 Task: Add a signature Linda Green containing Have a great National Cybersecurity Awareness Month, Linda Green to email address softage.9@softage.net and add a label Packing slips
Action: Mouse moved to (925, 226)
Screenshot: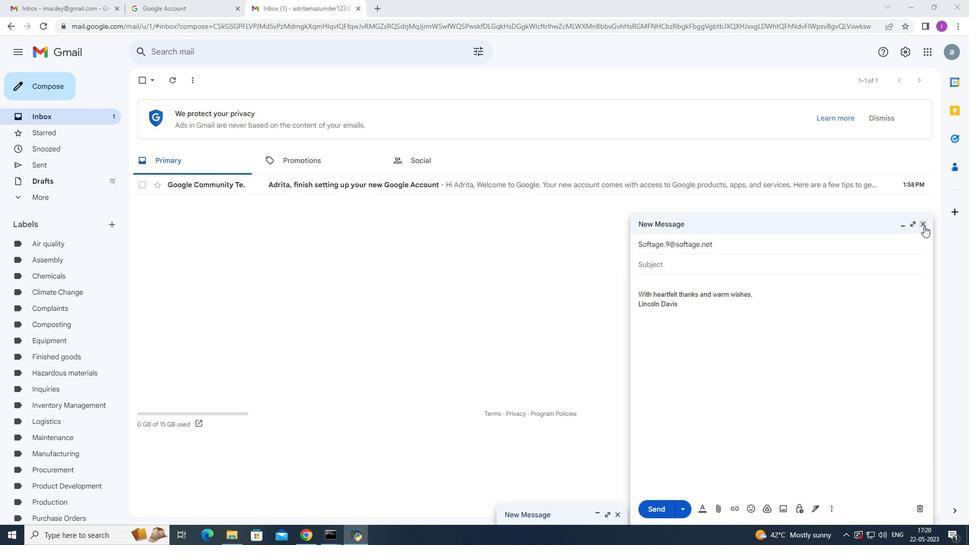 
Action: Mouse pressed left at (925, 226)
Screenshot: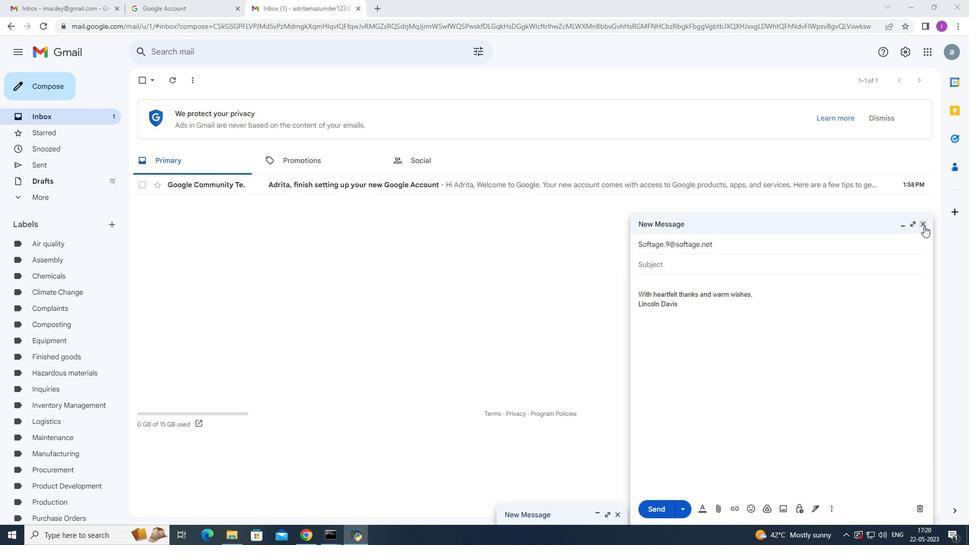 
Action: Mouse moved to (906, 47)
Screenshot: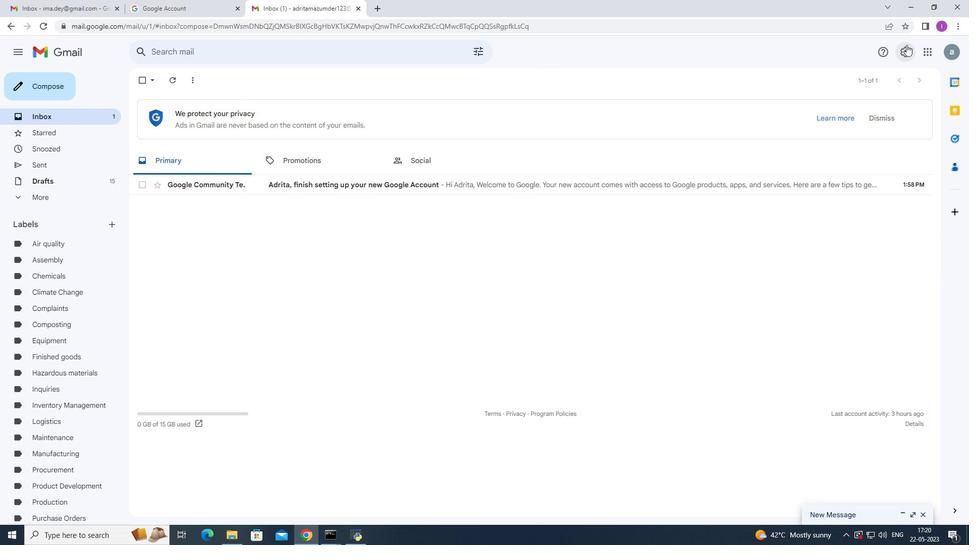 
Action: Mouse pressed left at (906, 47)
Screenshot: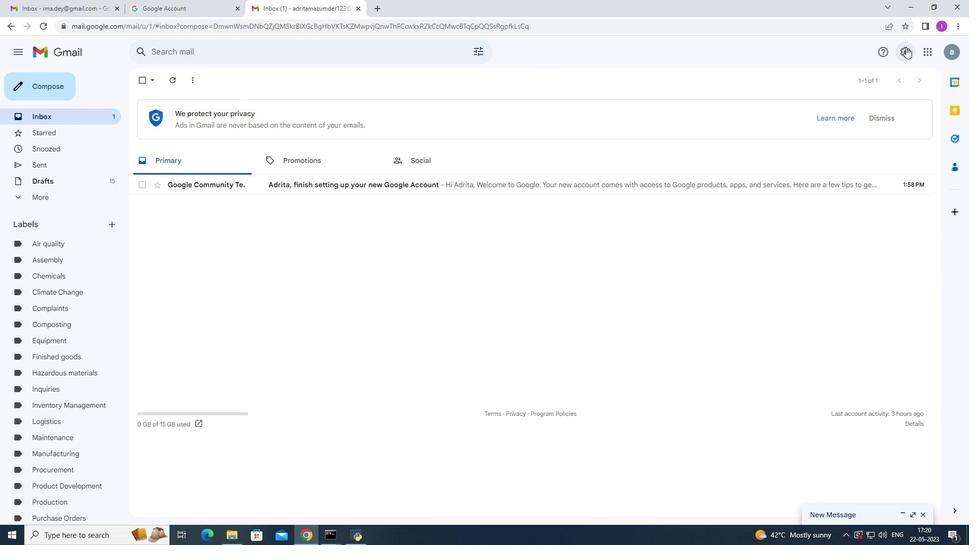 
Action: Mouse moved to (866, 99)
Screenshot: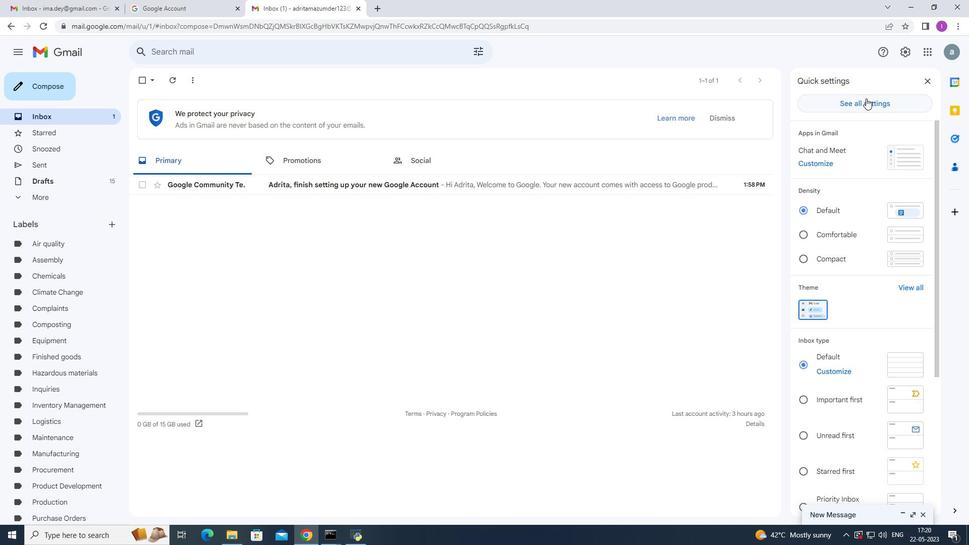 
Action: Mouse pressed left at (866, 99)
Screenshot: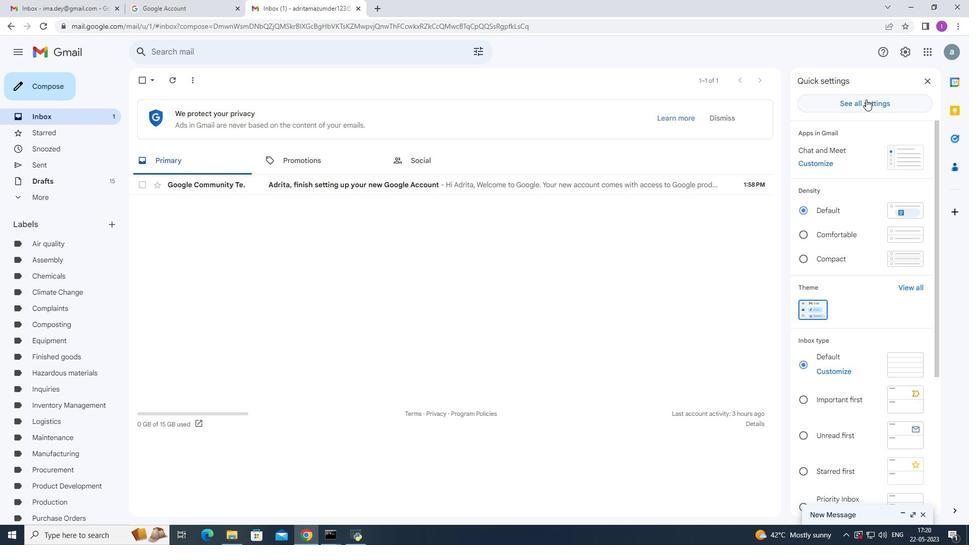 
Action: Mouse moved to (524, 262)
Screenshot: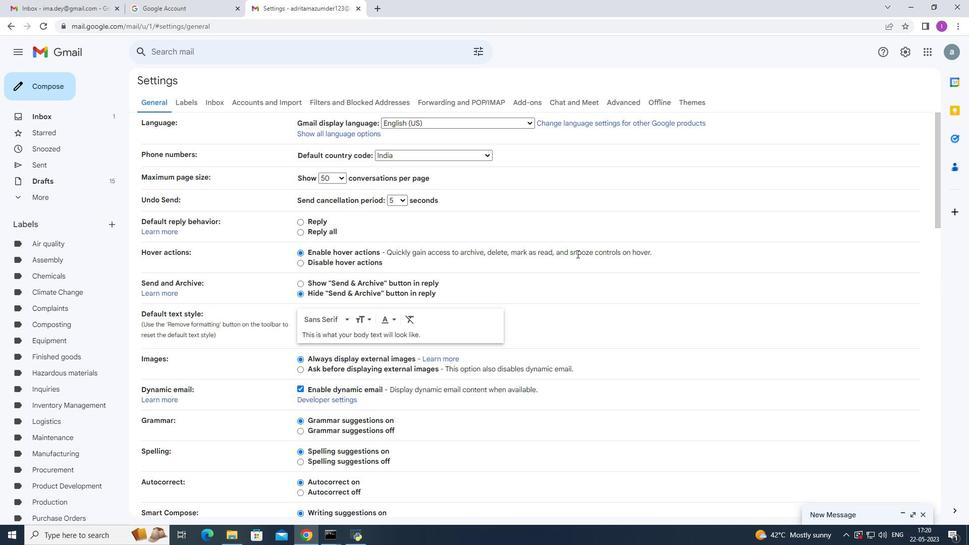 
Action: Mouse scrolled (524, 262) with delta (0, 0)
Screenshot: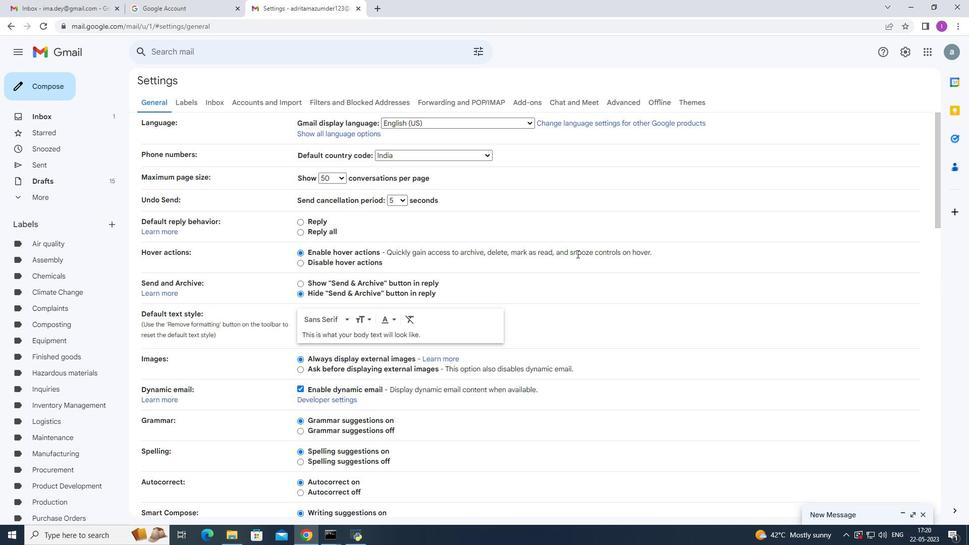 
Action: Mouse moved to (524, 263)
Screenshot: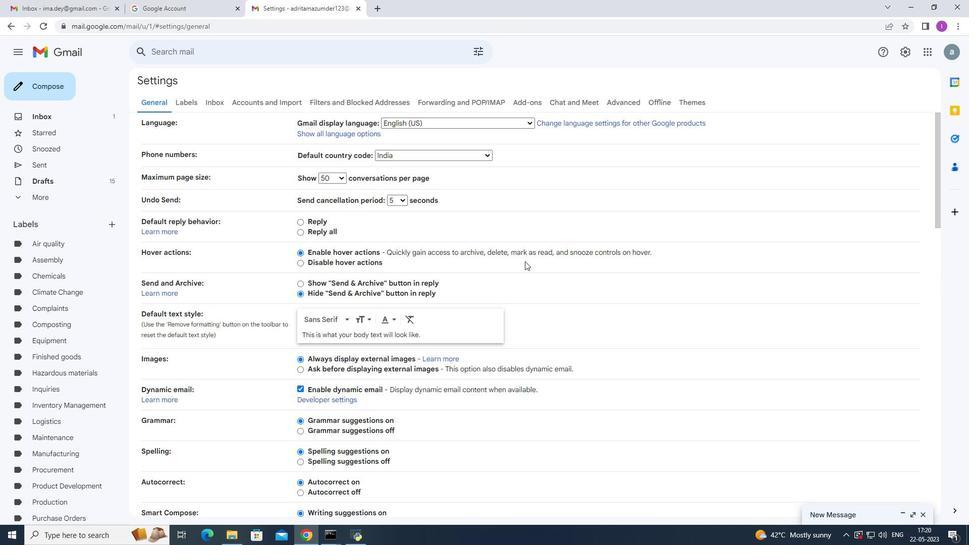 
Action: Mouse scrolled (524, 262) with delta (0, 0)
Screenshot: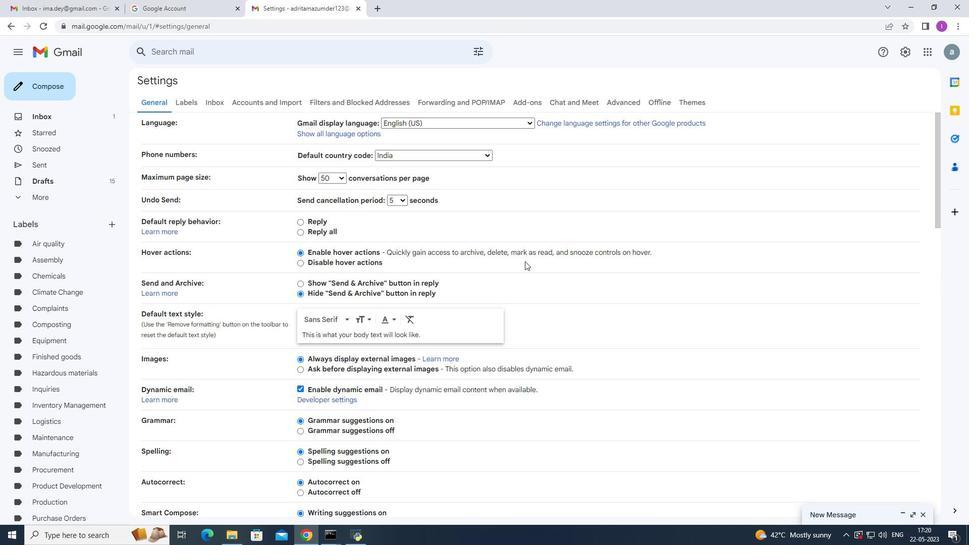 
Action: Mouse scrolled (524, 262) with delta (0, 0)
Screenshot: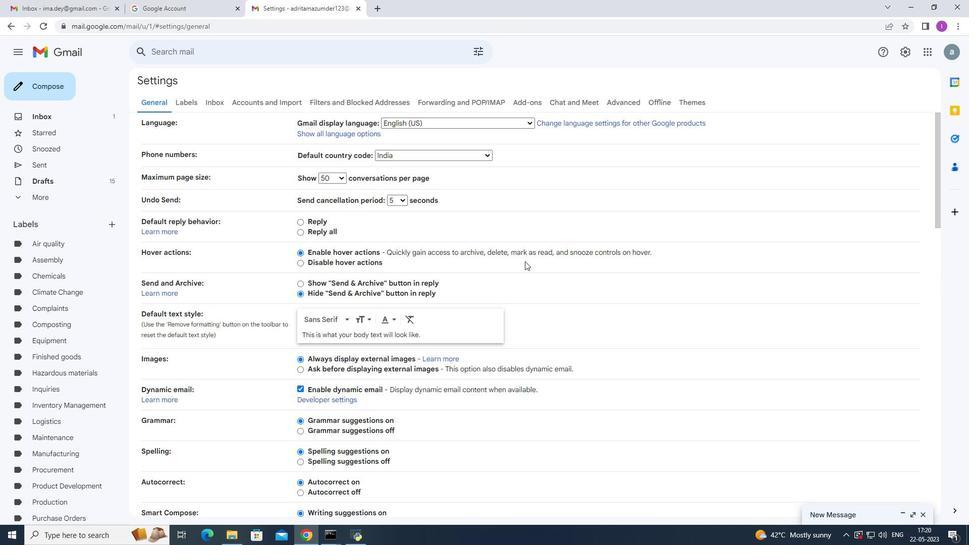 
Action: Mouse scrolled (524, 262) with delta (0, 0)
Screenshot: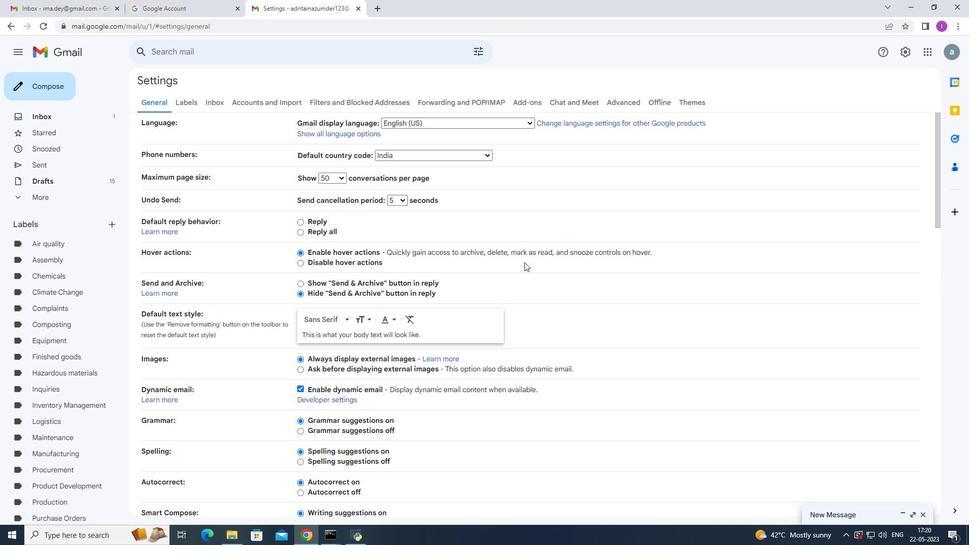 
Action: Mouse moved to (525, 261)
Screenshot: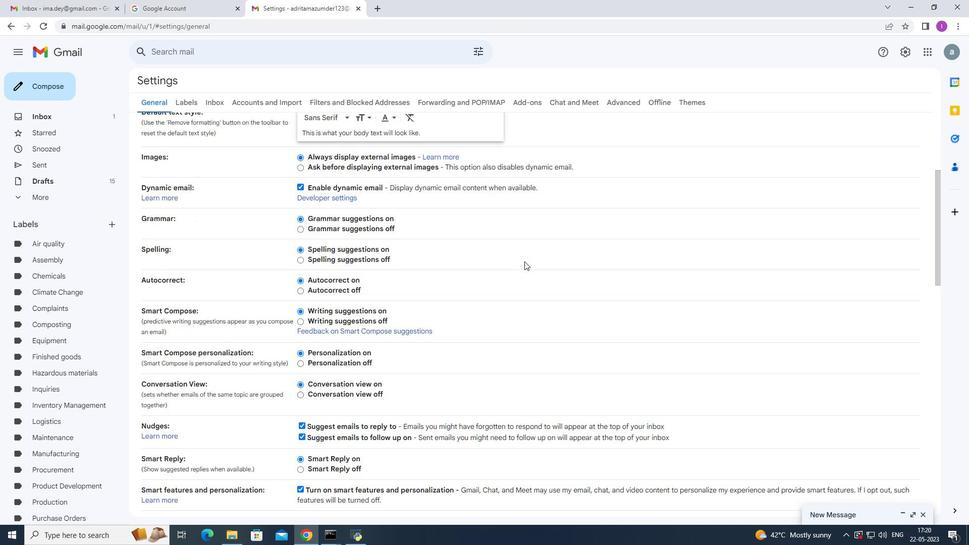 
Action: Mouse scrolled (525, 260) with delta (0, 0)
Screenshot: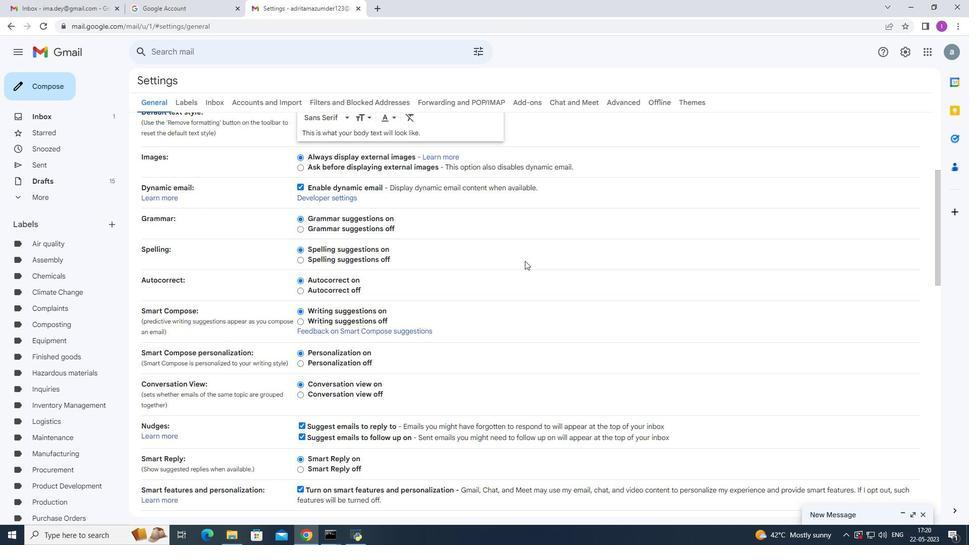 
Action: Mouse scrolled (525, 260) with delta (0, 0)
Screenshot: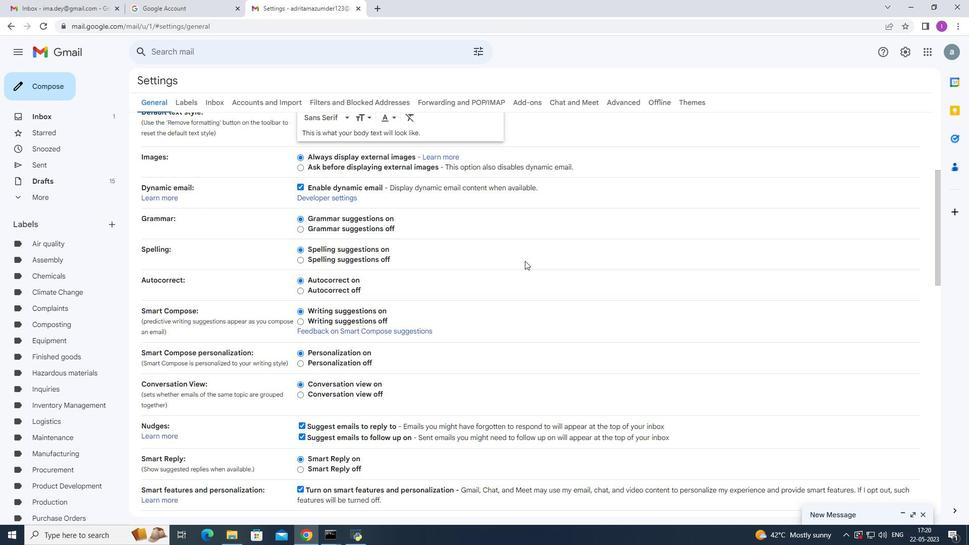 
Action: Mouse scrolled (525, 260) with delta (0, 0)
Screenshot: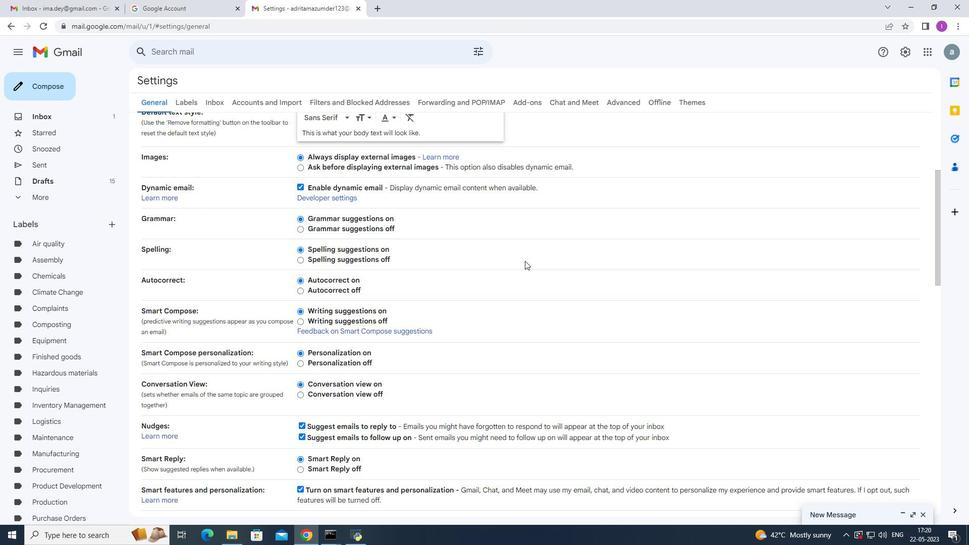 
Action: Mouse scrolled (525, 260) with delta (0, 0)
Screenshot: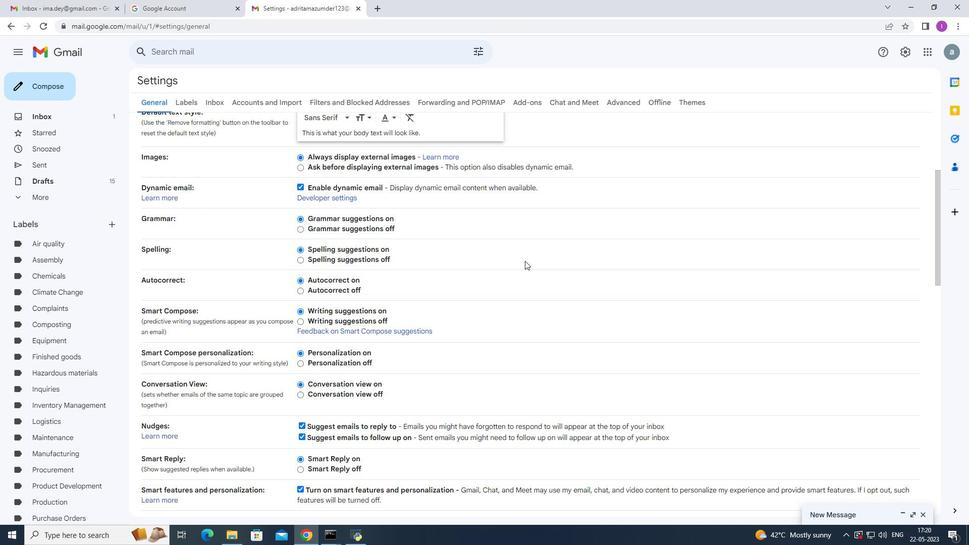 
Action: Mouse moved to (526, 261)
Screenshot: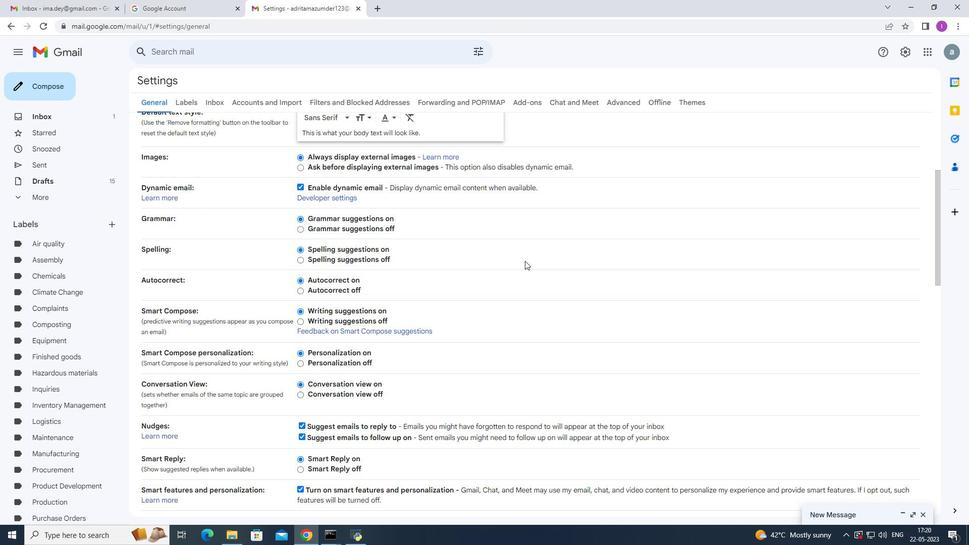 
Action: Mouse scrolled (526, 260) with delta (0, 0)
Screenshot: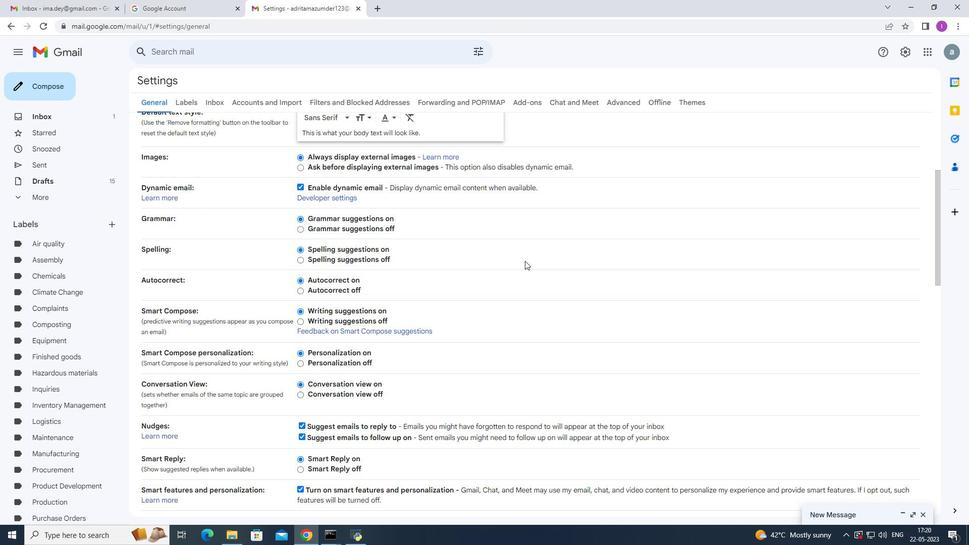 
Action: Mouse moved to (530, 256)
Screenshot: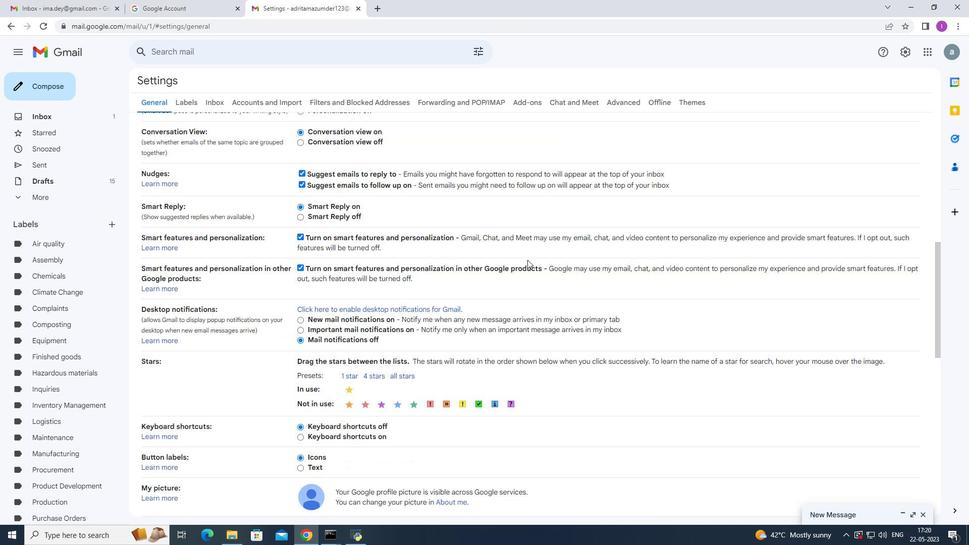 
Action: Mouse scrolled (530, 255) with delta (0, 0)
Screenshot: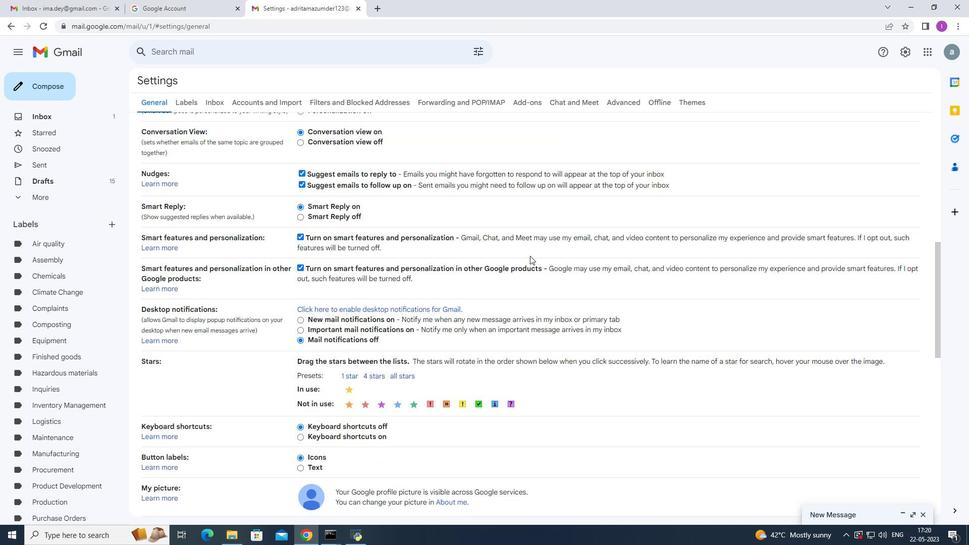 
Action: Mouse scrolled (530, 255) with delta (0, 0)
Screenshot: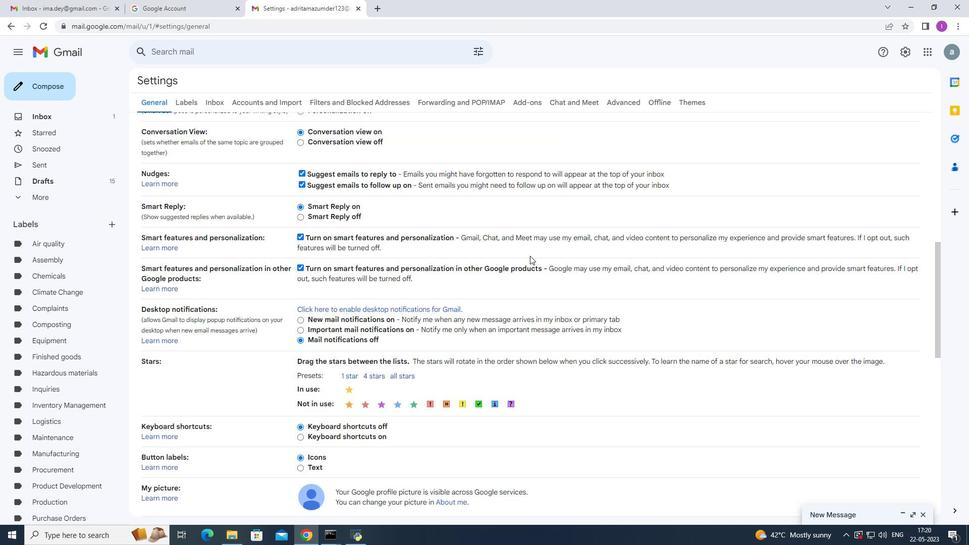 
Action: Mouse scrolled (530, 255) with delta (0, 0)
Screenshot: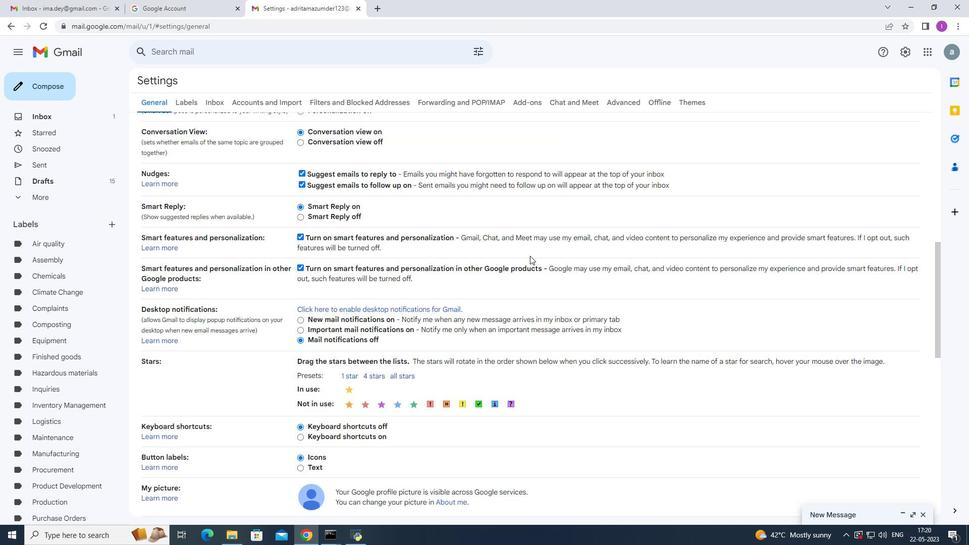 
Action: Mouse scrolled (530, 256) with delta (0, 0)
Screenshot: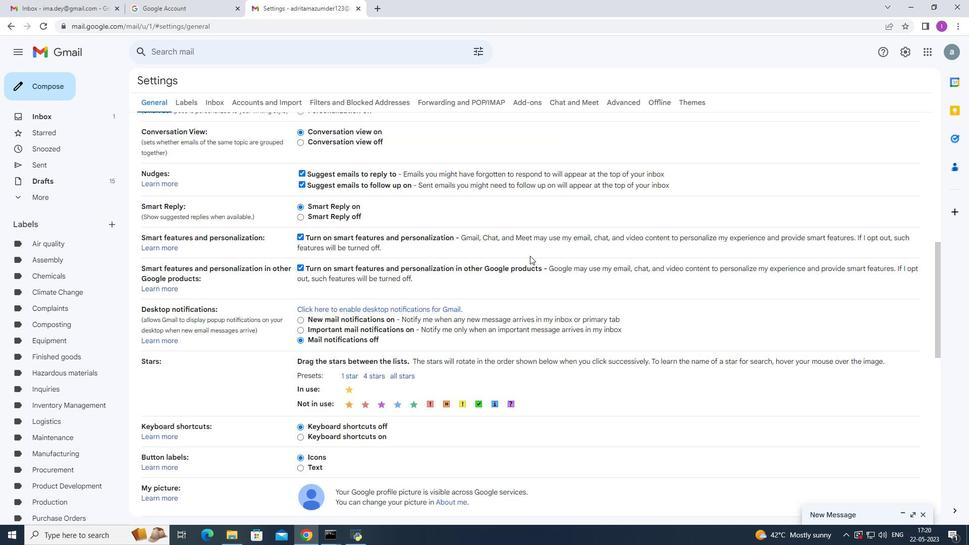 
Action: Mouse moved to (530, 256)
Screenshot: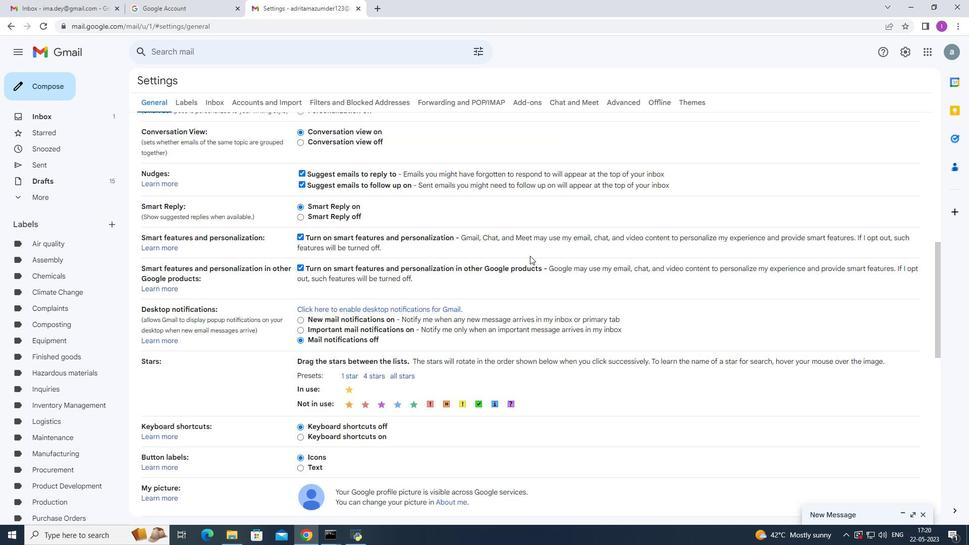 
Action: Mouse scrolled (530, 255) with delta (0, 0)
Screenshot: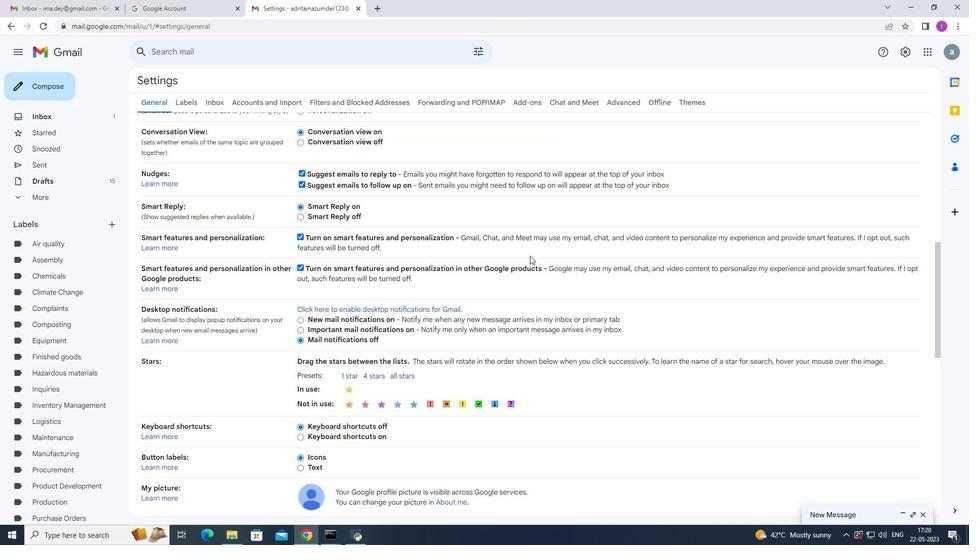 
Action: Mouse moved to (518, 265)
Screenshot: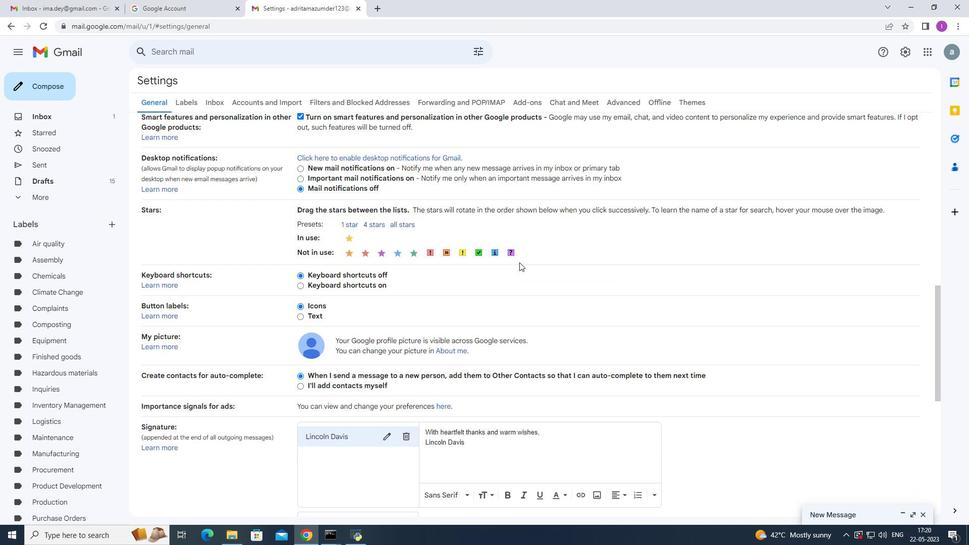 
Action: Mouse scrolled (518, 264) with delta (0, 0)
Screenshot: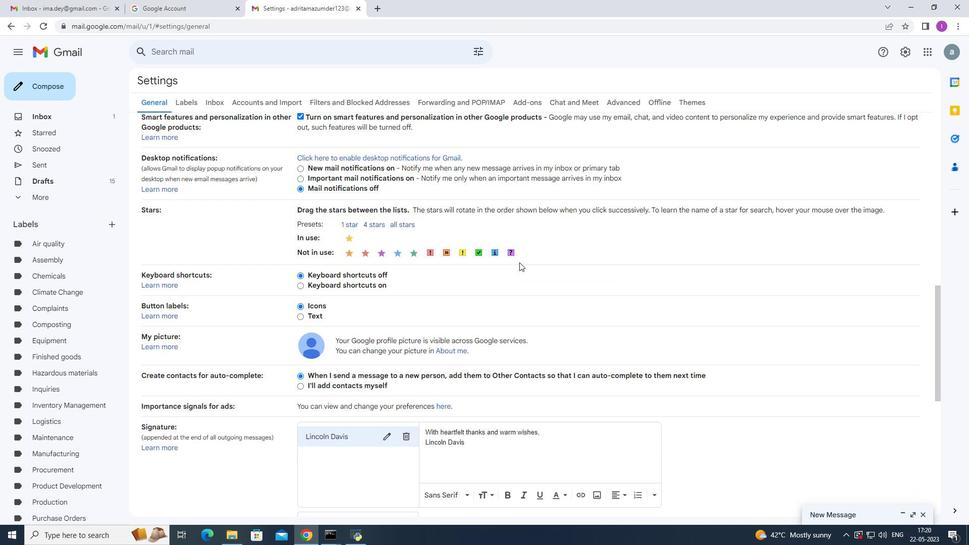 
Action: Mouse moved to (518, 266)
Screenshot: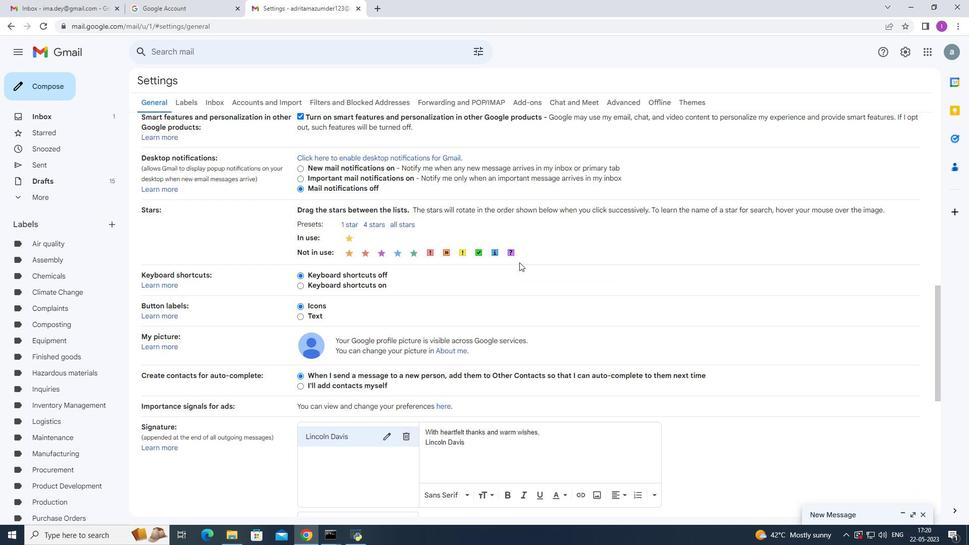 
Action: Mouse scrolled (518, 266) with delta (0, 0)
Screenshot: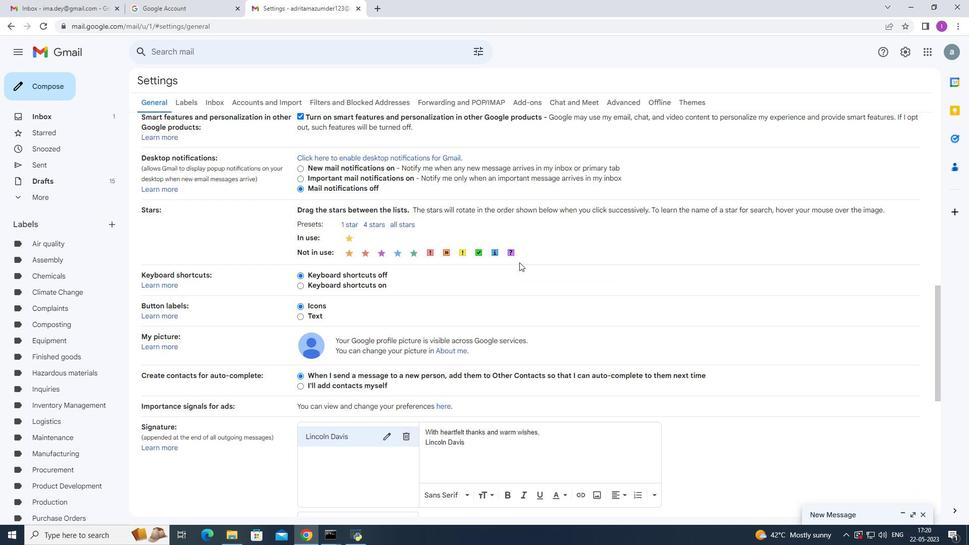
Action: Mouse scrolled (518, 266) with delta (0, 0)
Screenshot: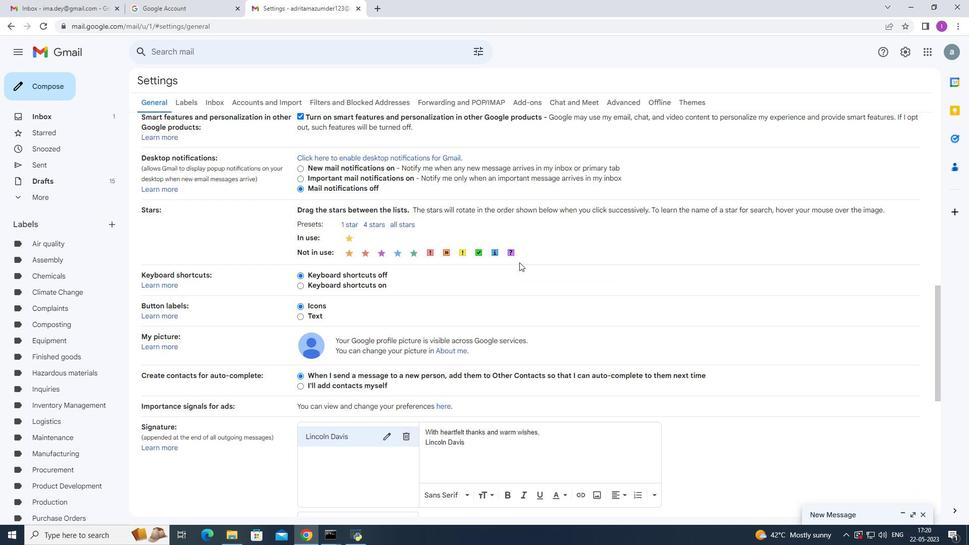 
Action: Mouse scrolled (518, 266) with delta (0, 0)
Screenshot: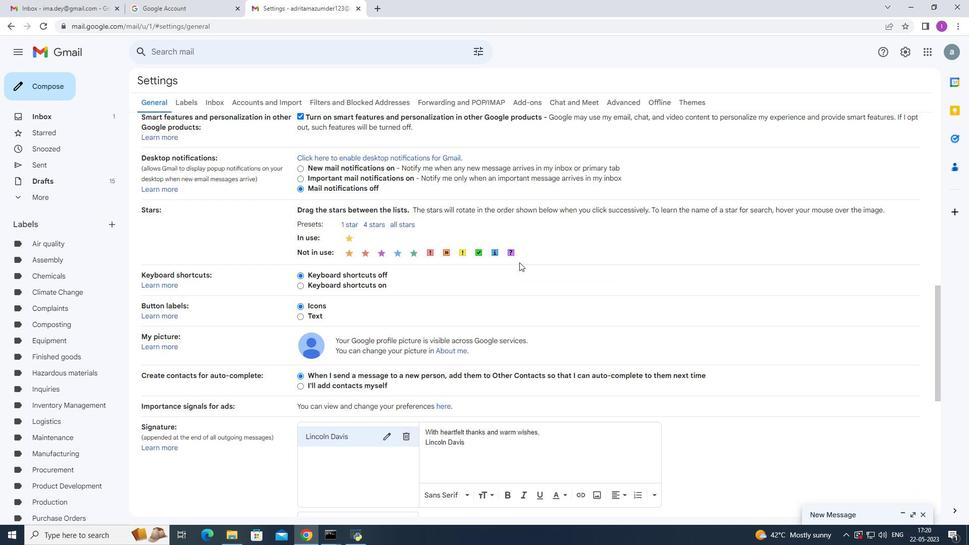 
Action: Mouse moved to (517, 269)
Screenshot: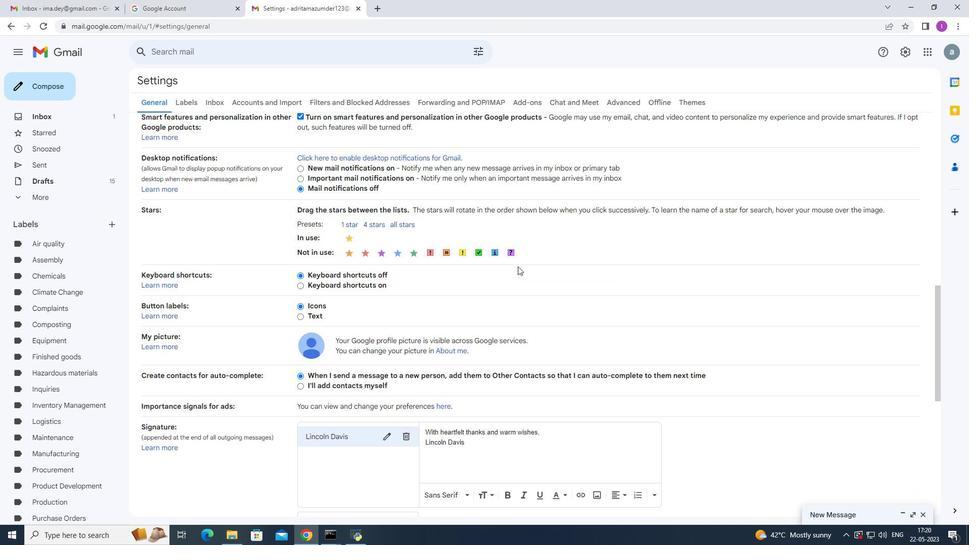 
Action: Mouse scrolled (518, 267) with delta (0, 0)
Screenshot: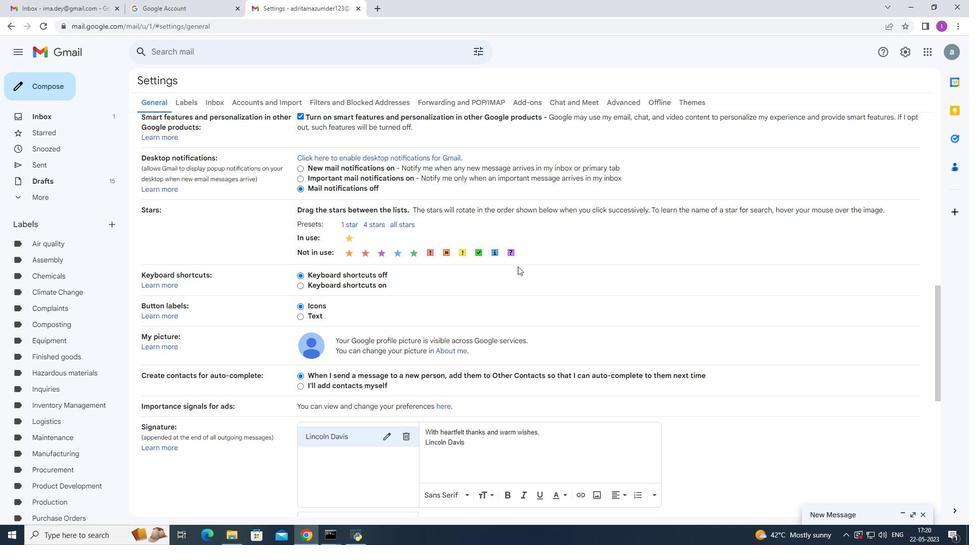 
Action: Mouse moved to (413, 183)
Screenshot: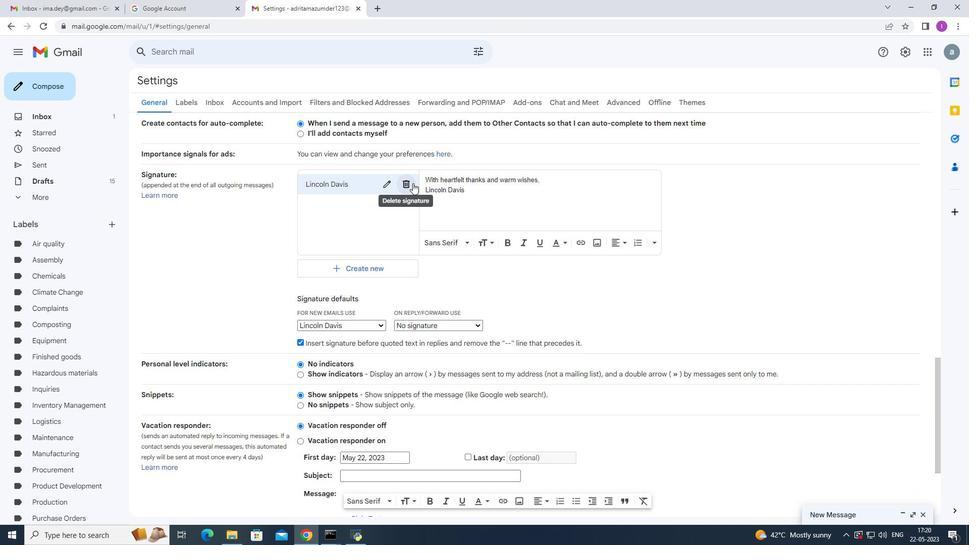 
Action: Mouse pressed left at (413, 183)
Screenshot: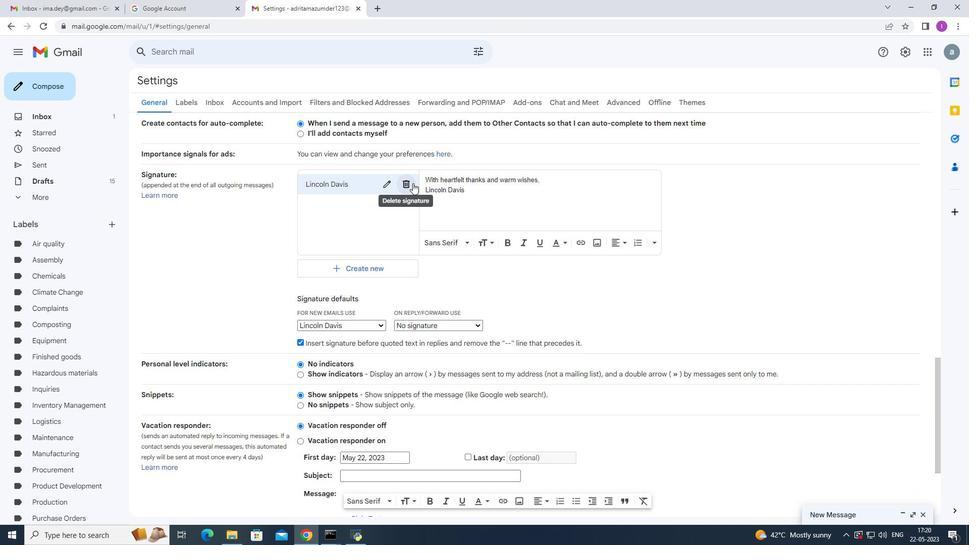 
Action: Mouse moved to (576, 302)
Screenshot: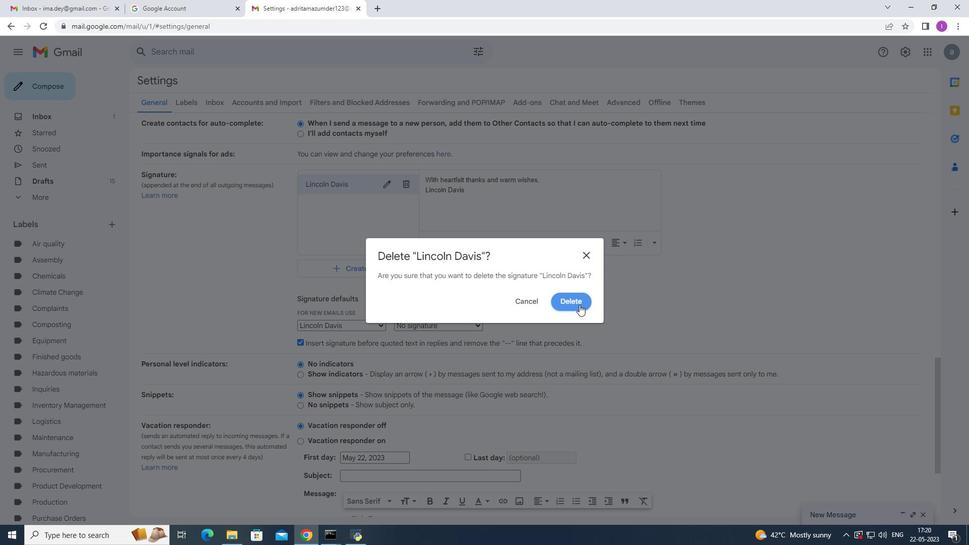 
Action: Mouse pressed left at (576, 302)
Screenshot: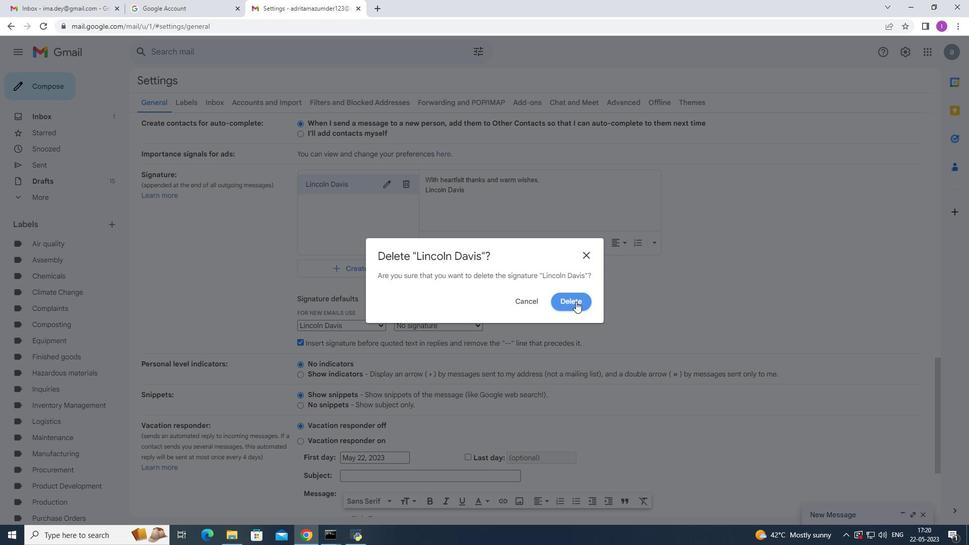 
Action: Mouse moved to (468, 365)
Screenshot: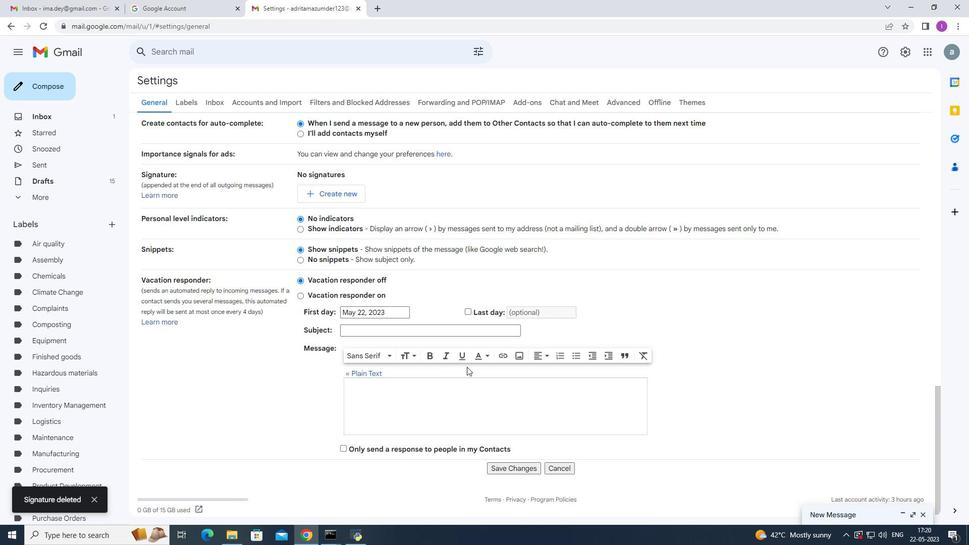
Action: Mouse scrolled (468, 365) with delta (0, 0)
Screenshot: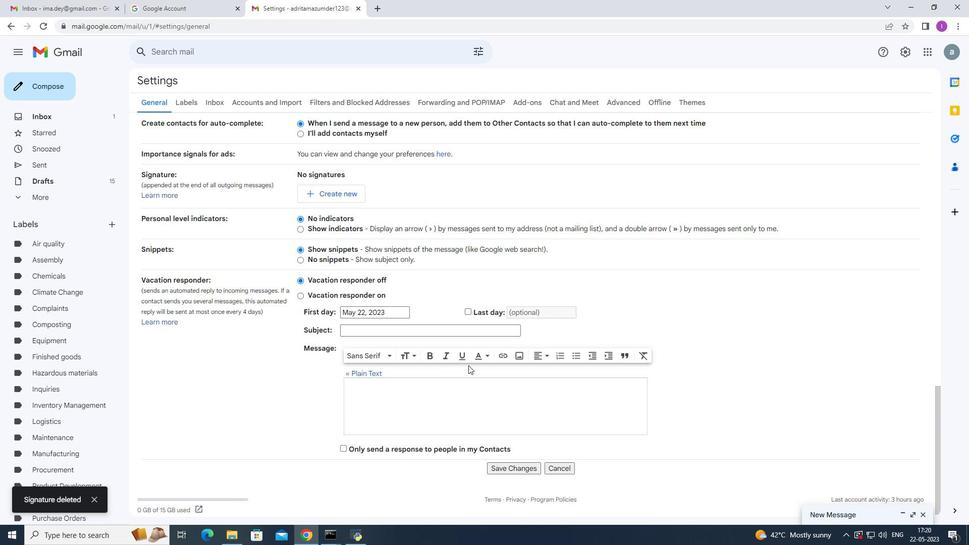
Action: Mouse scrolled (468, 365) with delta (0, 0)
Screenshot: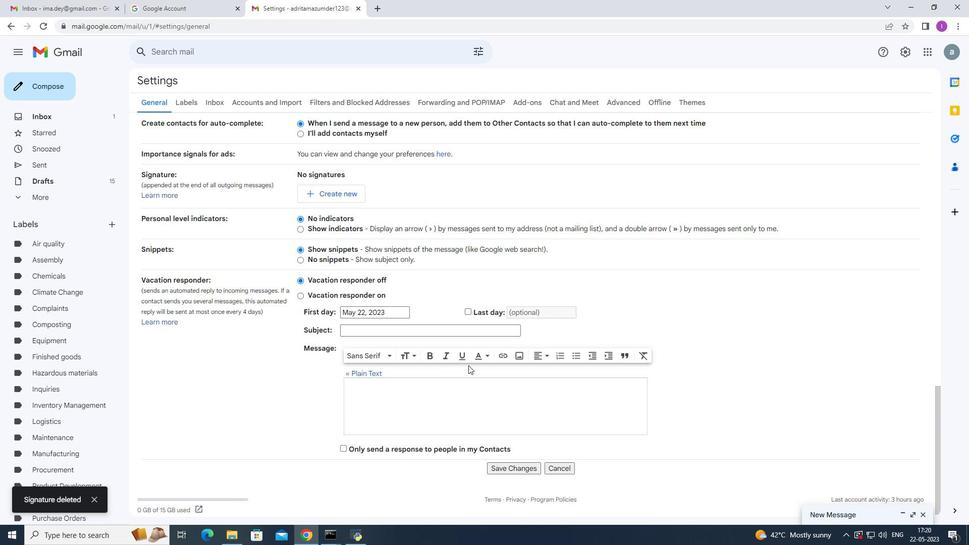
Action: Mouse scrolled (468, 365) with delta (0, 0)
Screenshot: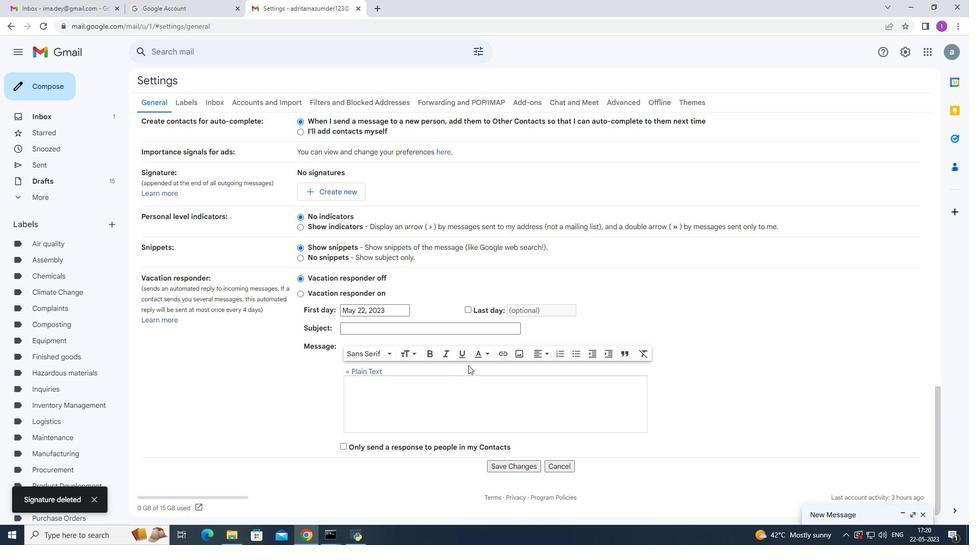 
Action: Mouse scrolled (468, 365) with delta (0, 0)
Screenshot: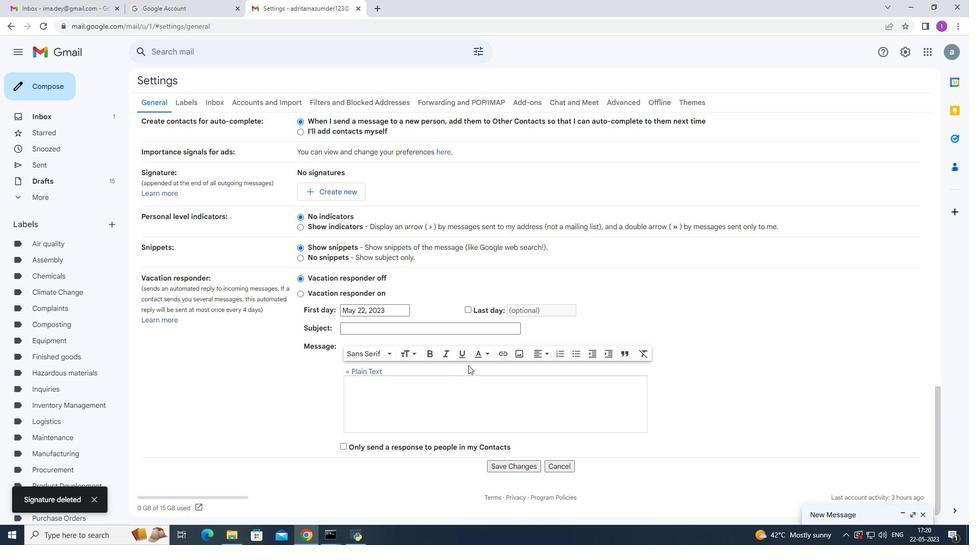 
Action: Mouse moved to (468, 362)
Screenshot: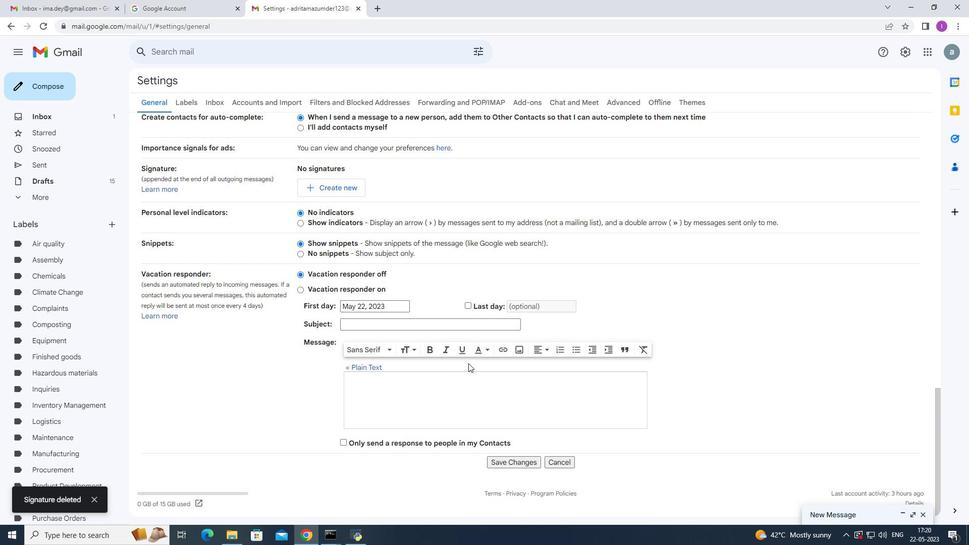 
Action: Mouse scrolled (468, 362) with delta (0, 0)
Screenshot: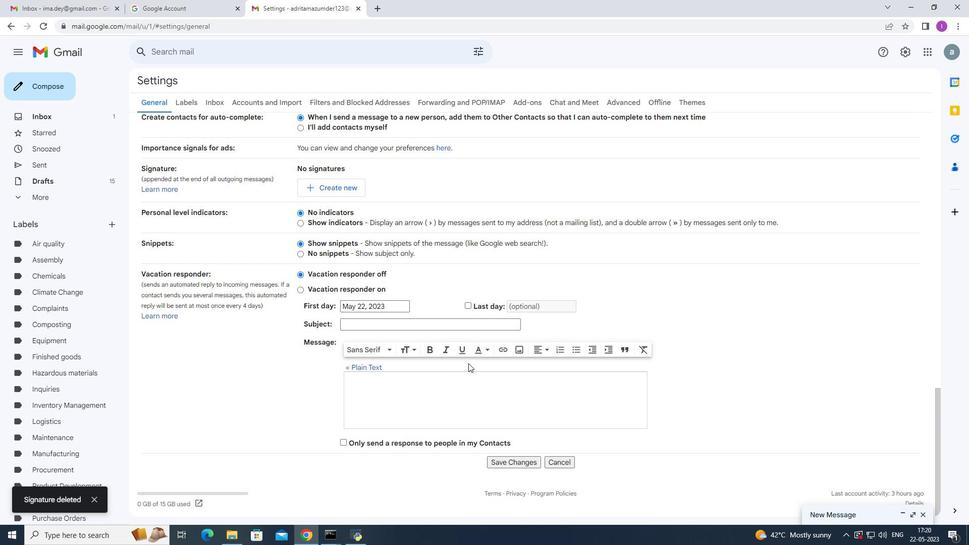 
Action: Mouse moved to (468, 362)
Screenshot: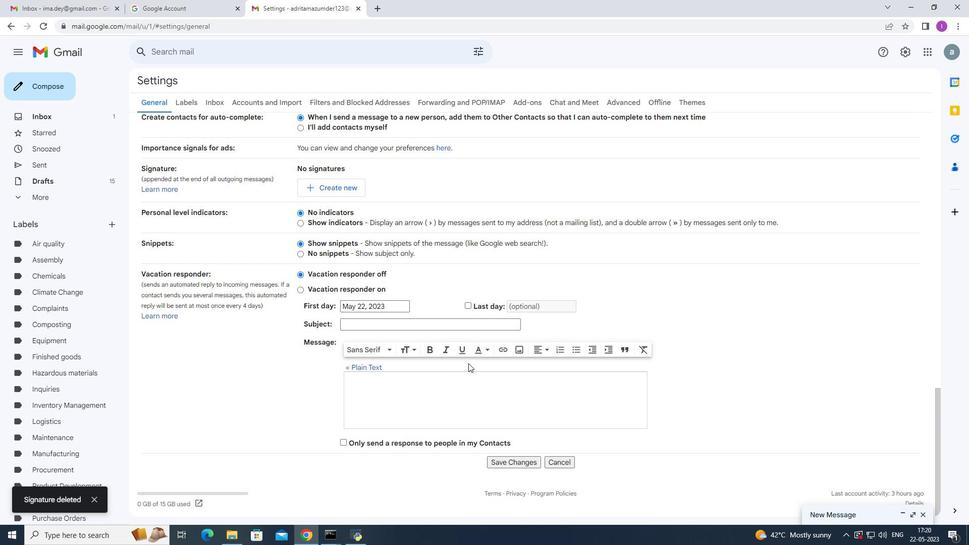 
Action: Mouse scrolled (468, 362) with delta (0, 0)
Screenshot: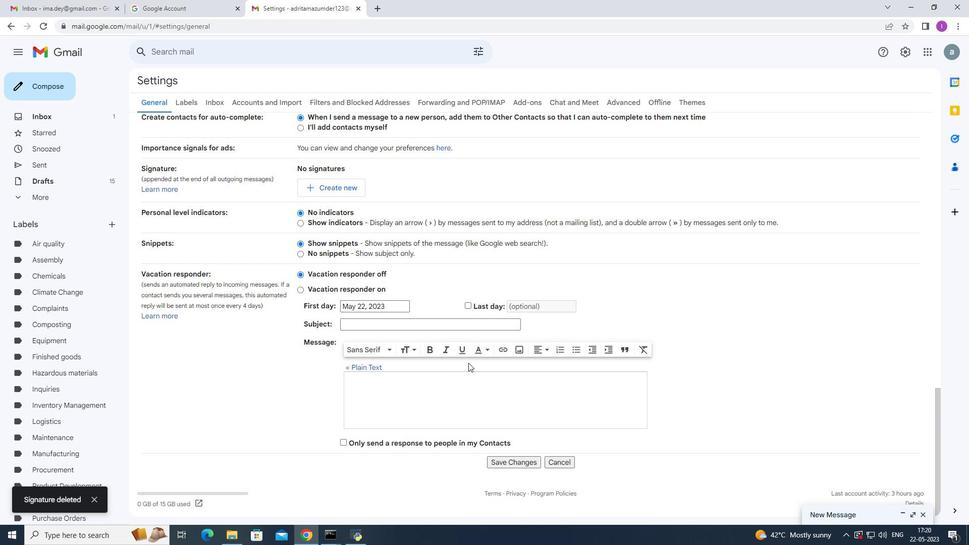 
Action: Mouse moved to (468, 361)
Screenshot: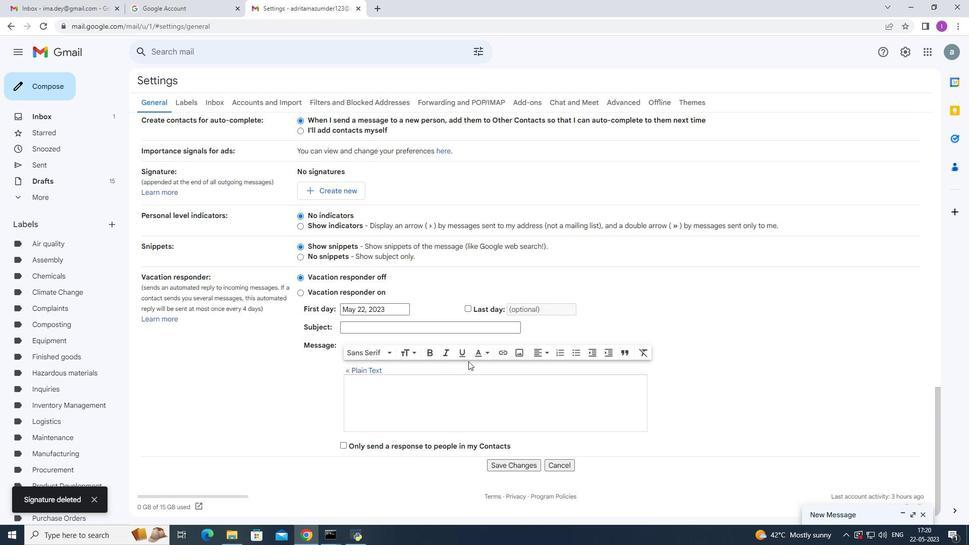 
Action: Mouse scrolled (468, 361) with delta (0, 0)
Screenshot: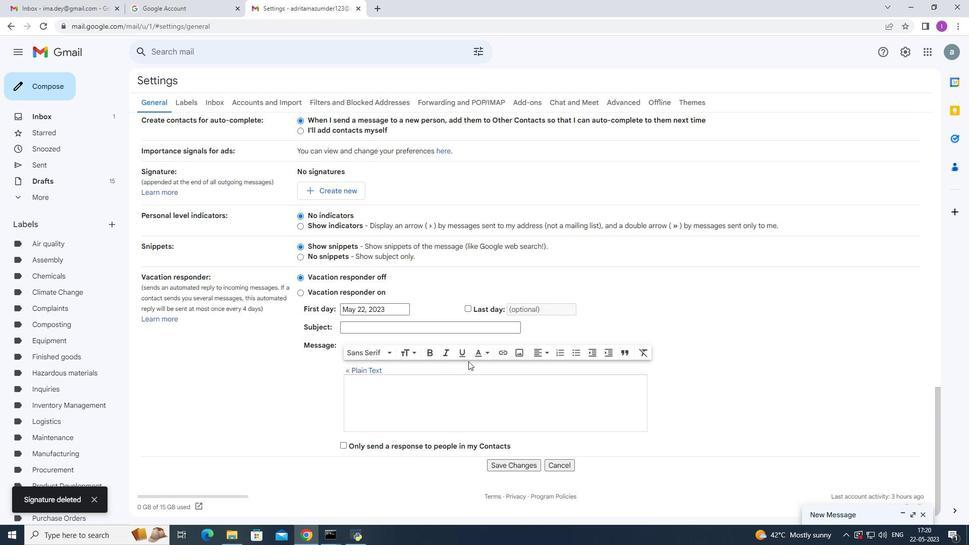 
Action: Mouse moved to (339, 336)
Screenshot: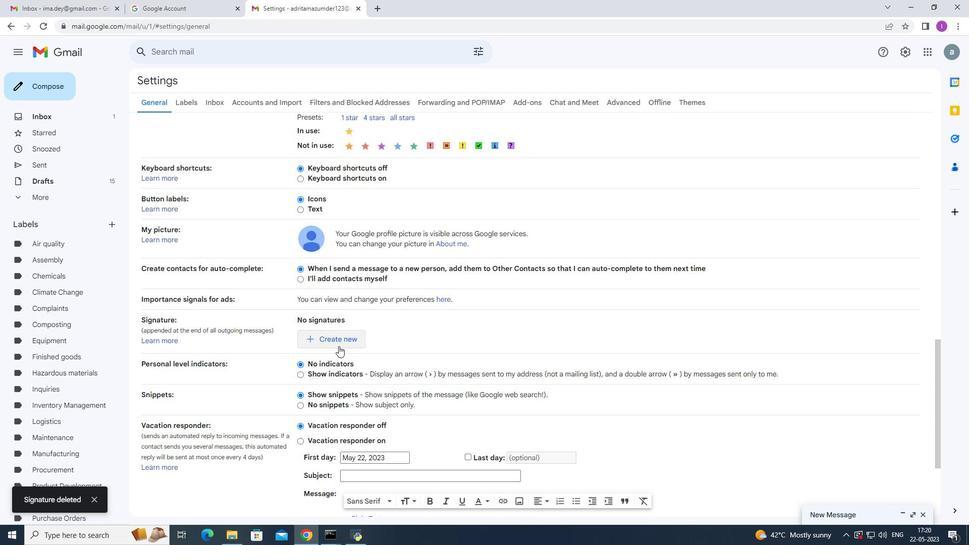 
Action: Mouse pressed left at (339, 336)
Screenshot: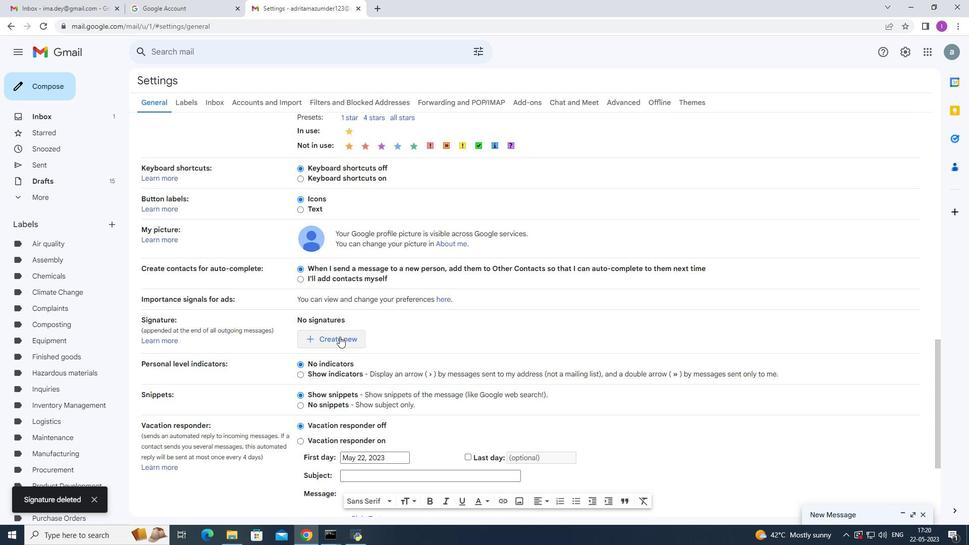 
Action: Mouse moved to (443, 282)
Screenshot: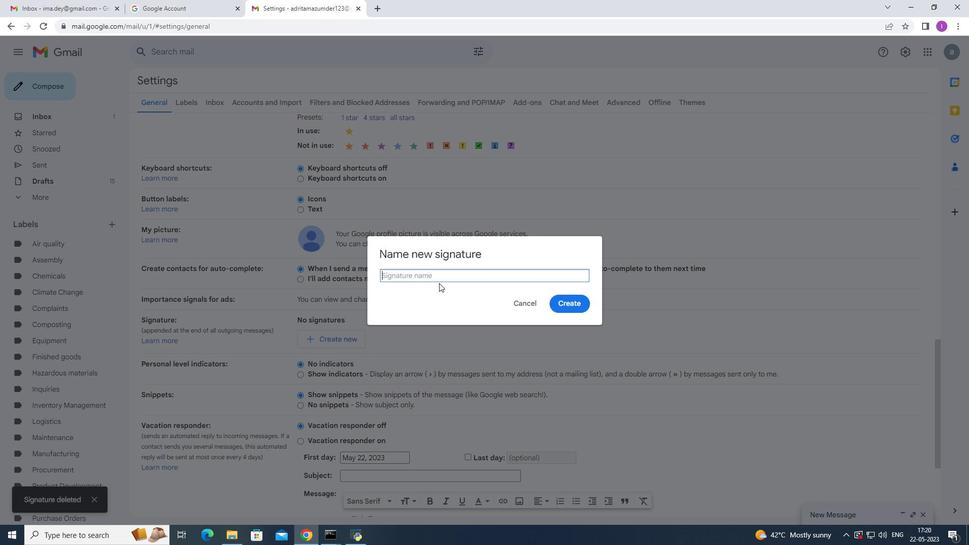 
Action: Key pressed <Key.shift><Key.shift>Linda<Key.space><Key.shift><Key.shift><Key.shift>Green
Screenshot: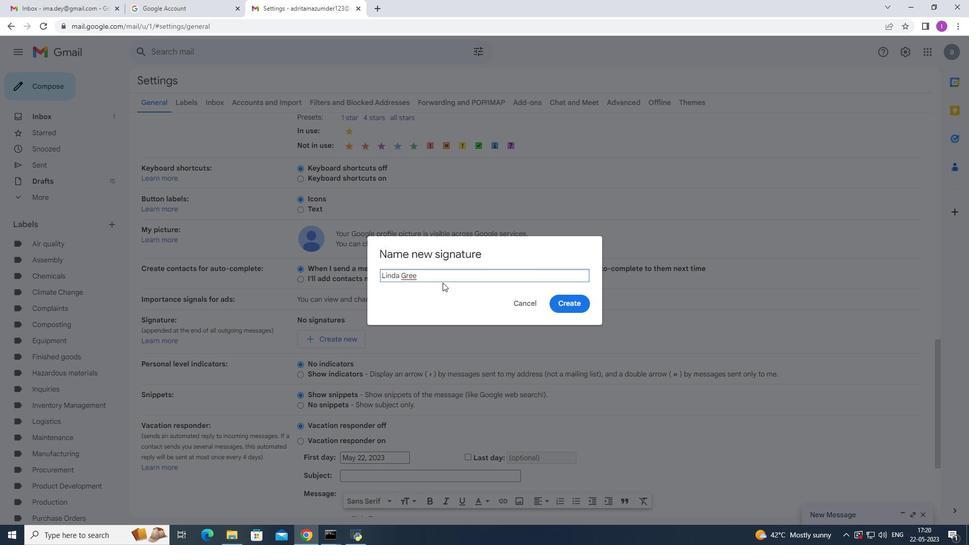 
Action: Mouse moved to (580, 308)
Screenshot: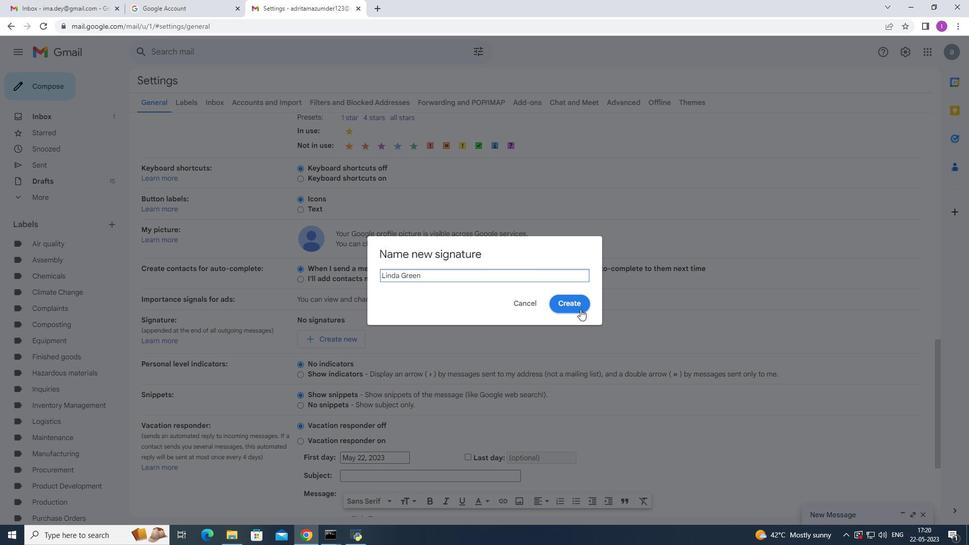 
Action: Mouse pressed left at (580, 309)
Screenshot: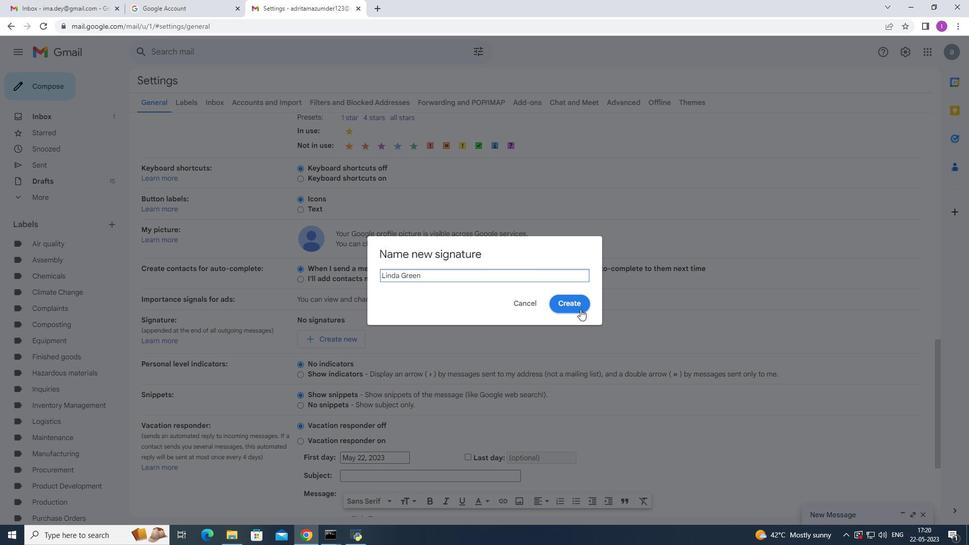 
Action: Mouse moved to (379, 470)
Screenshot: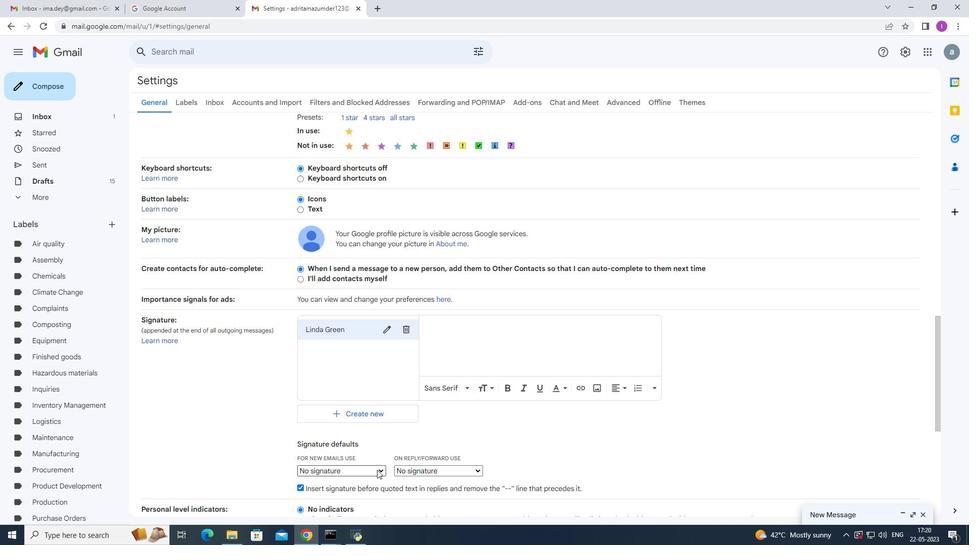 
Action: Mouse pressed left at (379, 470)
Screenshot: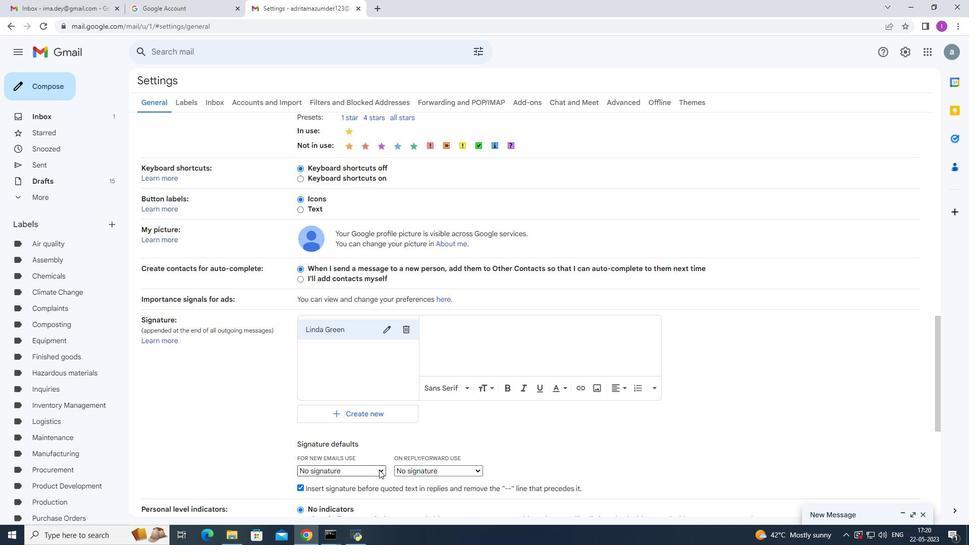 
Action: Mouse moved to (358, 491)
Screenshot: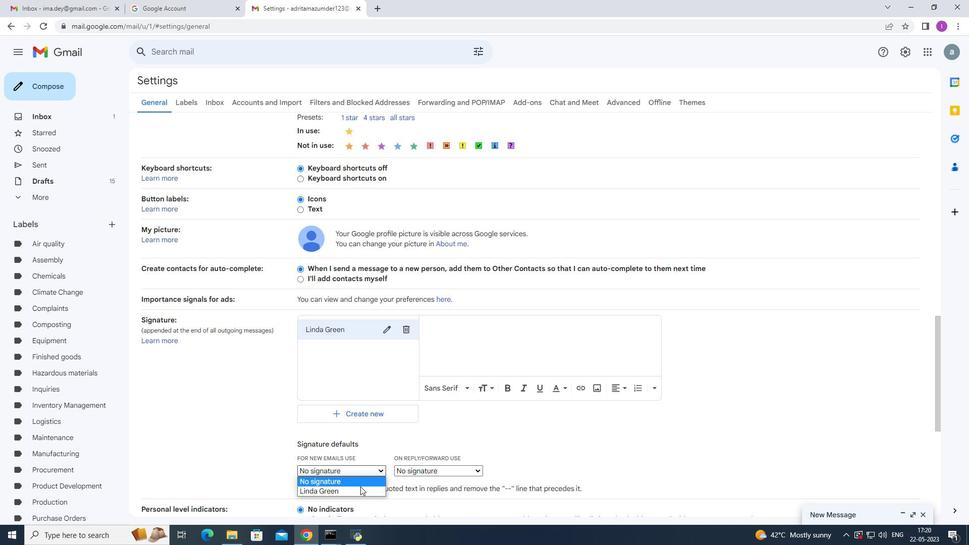 
Action: Mouse pressed left at (358, 491)
Screenshot: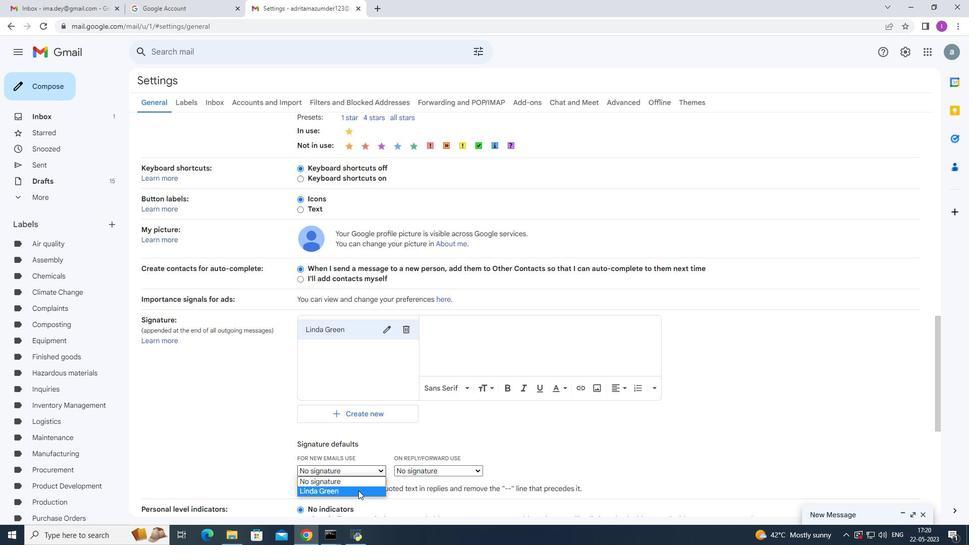 
Action: Mouse moved to (450, 331)
Screenshot: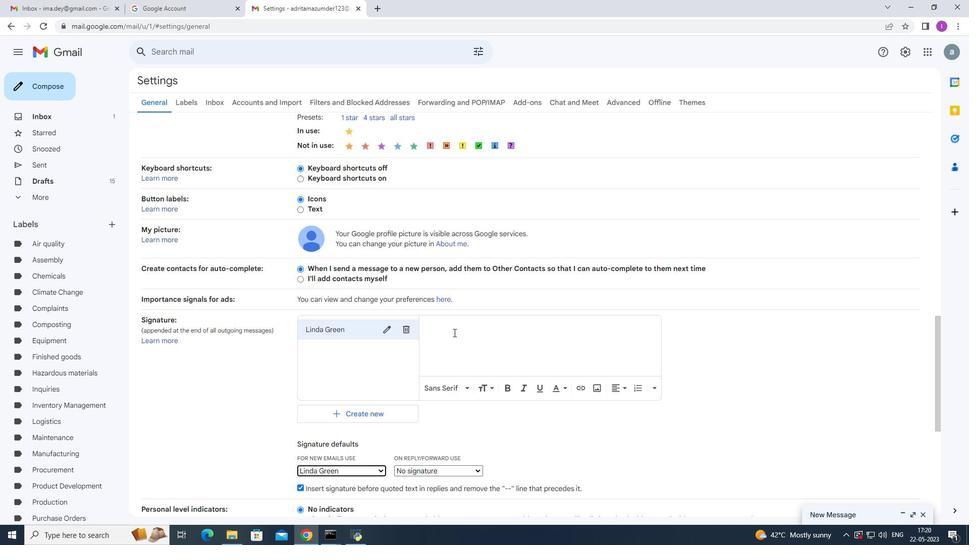 
Action: Mouse pressed left at (450, 331)
Screenshot: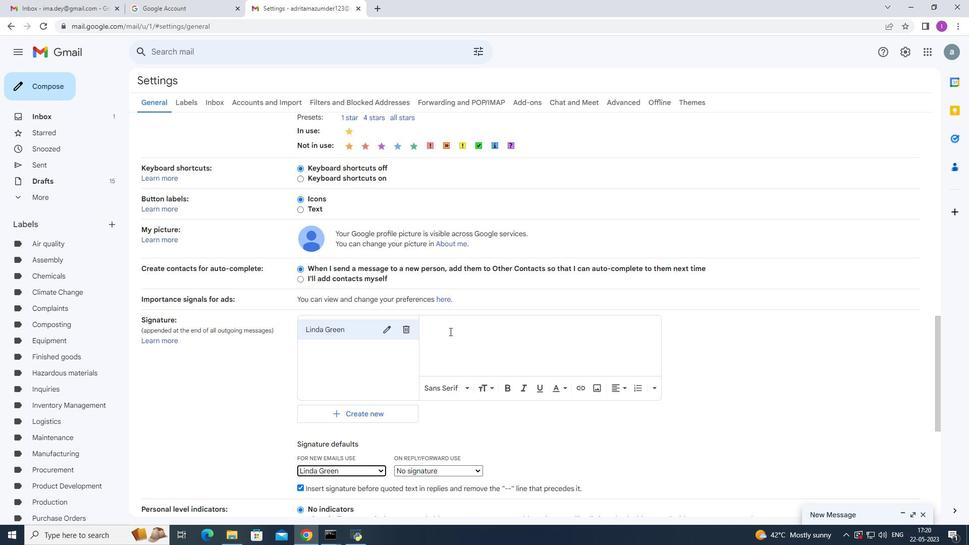 
Action: Mouse moved to (462, 326)
Screenshot: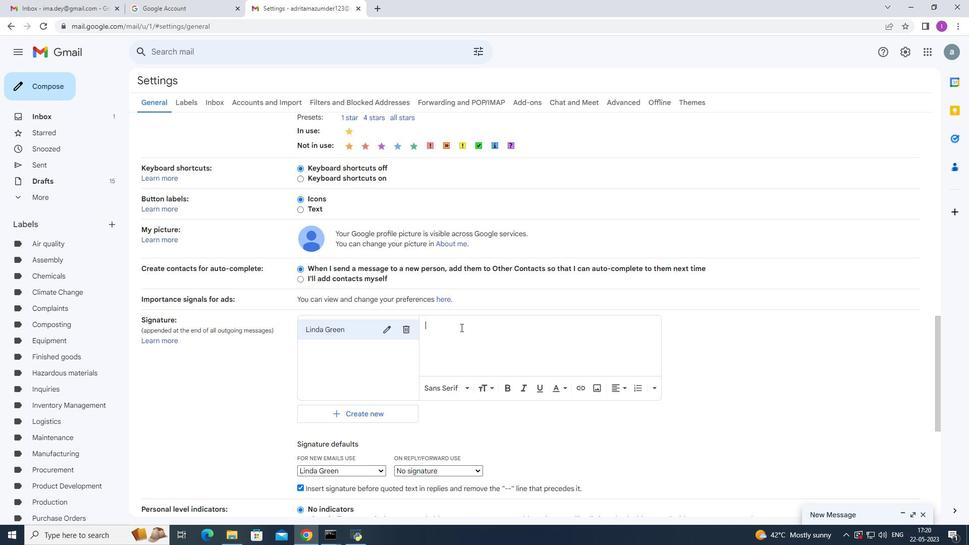 
Action: Key pressed <Key.shift>Have<Key.space>a<Key.space>great<Key.space><Key.shift>National<Key.space><Key.shift>Cyber<Key.space>security
Screenshot: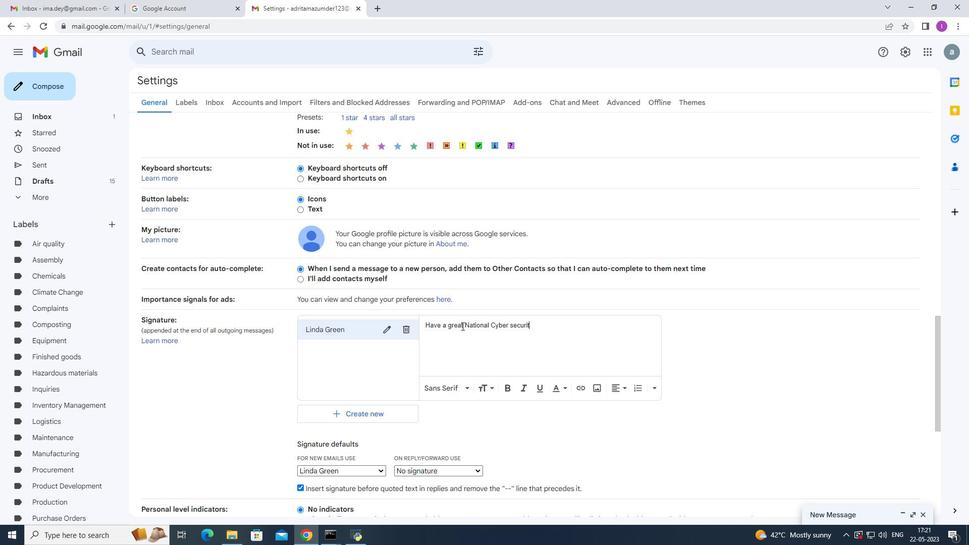 
Action: Mouse moved to (546, 329)
Screenshot: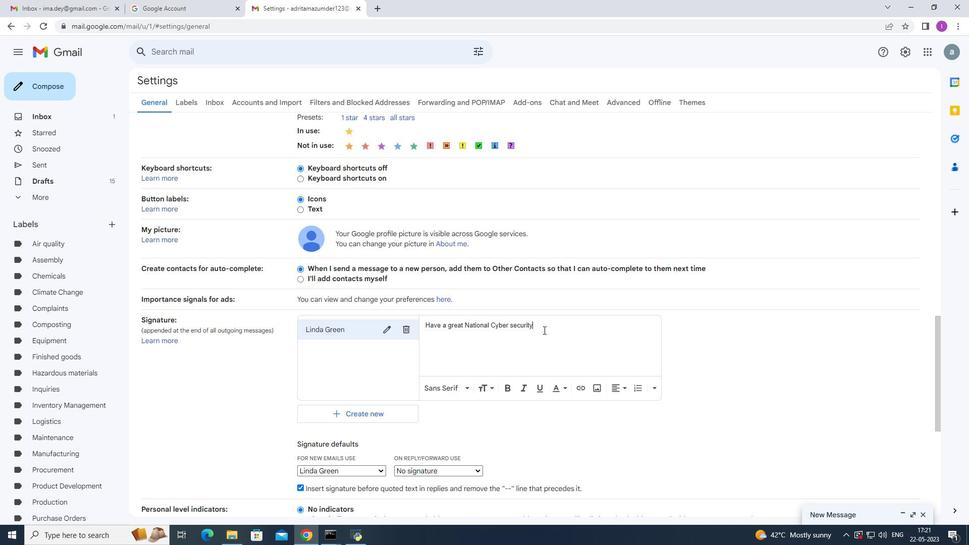 
Action: Key pressed <Key.space><Key.shift>Awareness<Key.space><Key.shift>Month
Screenshot: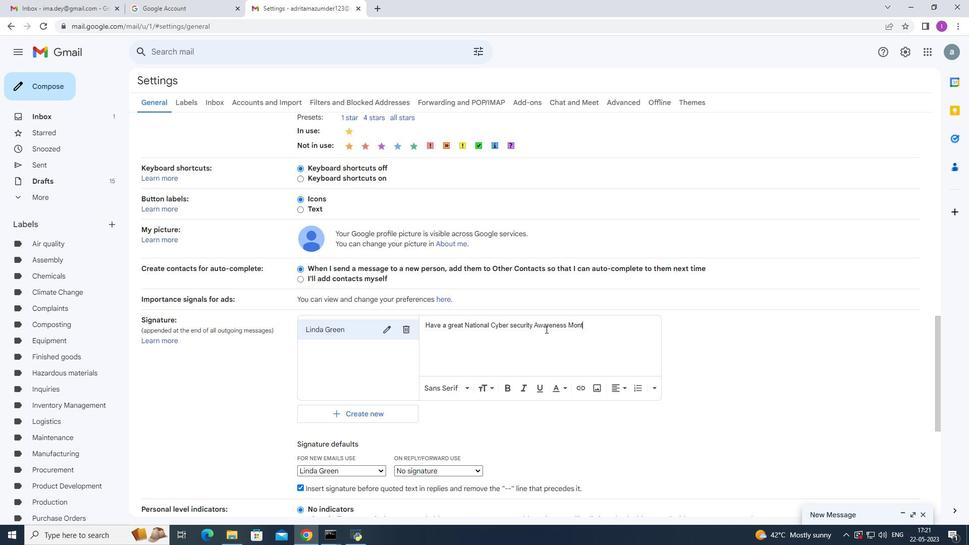 
Action: Mouse moved to (628, 375)
Screenshot: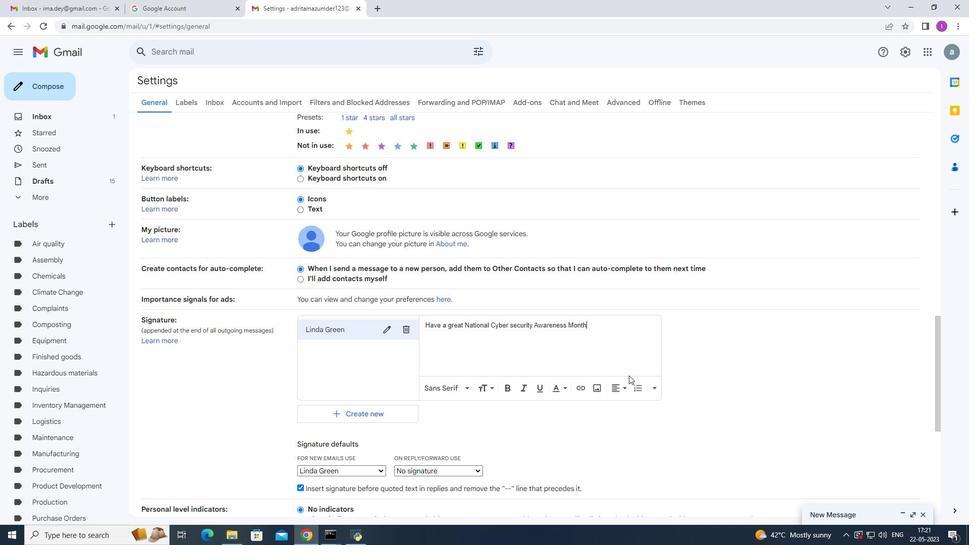 
Action: Key pressed ,<Key.enter><Key.shift>Linda<Key.space><Key.shift>Green
Screenshot: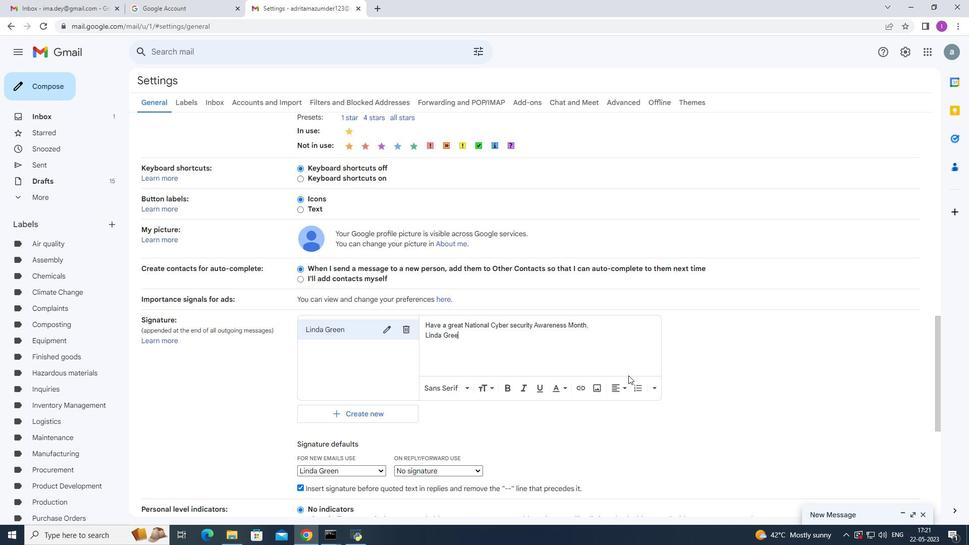 
Action: Mouse moved to (636, 462)
Screenshot: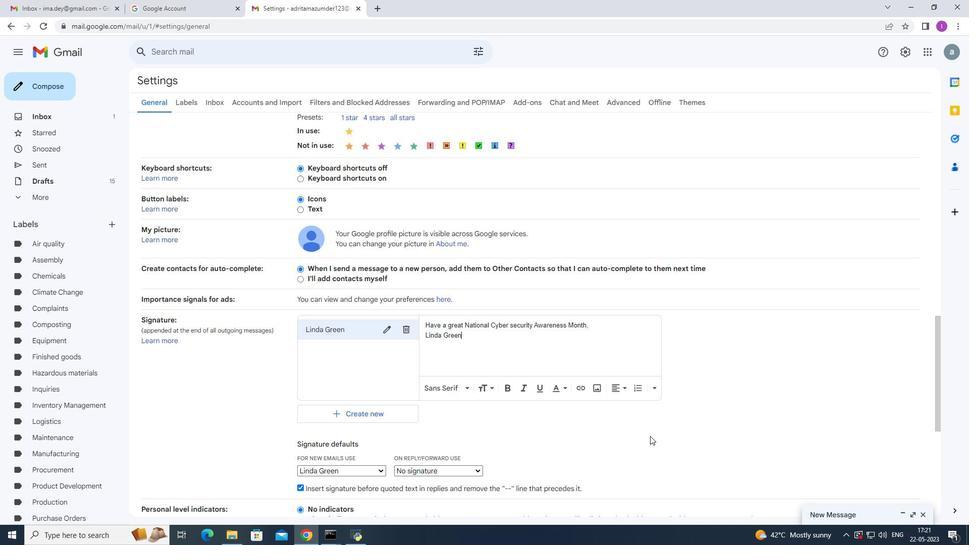 
Action: Mouse scrolled (643, 453) with delta (0, 0)
Screenshot: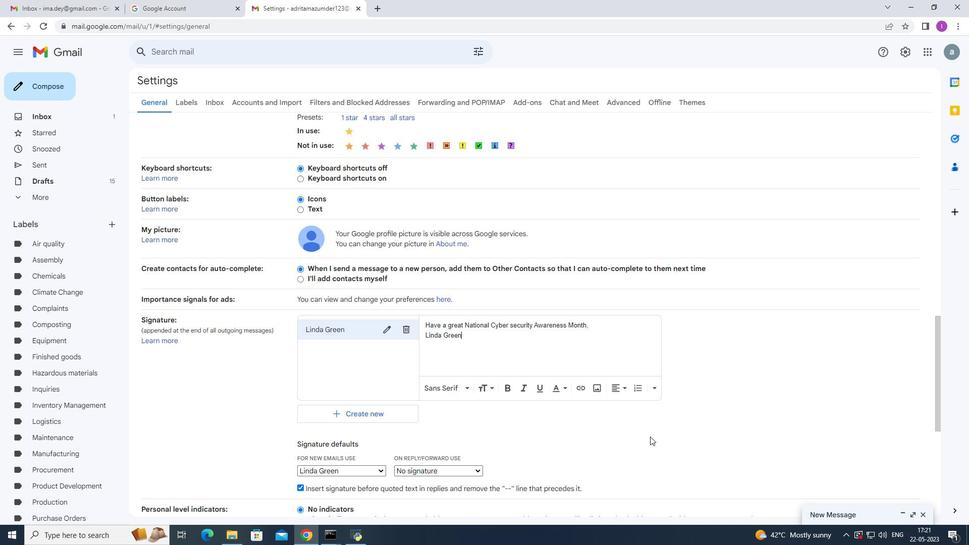 
Action: Mouse moved to (634, 464)
Screenshot: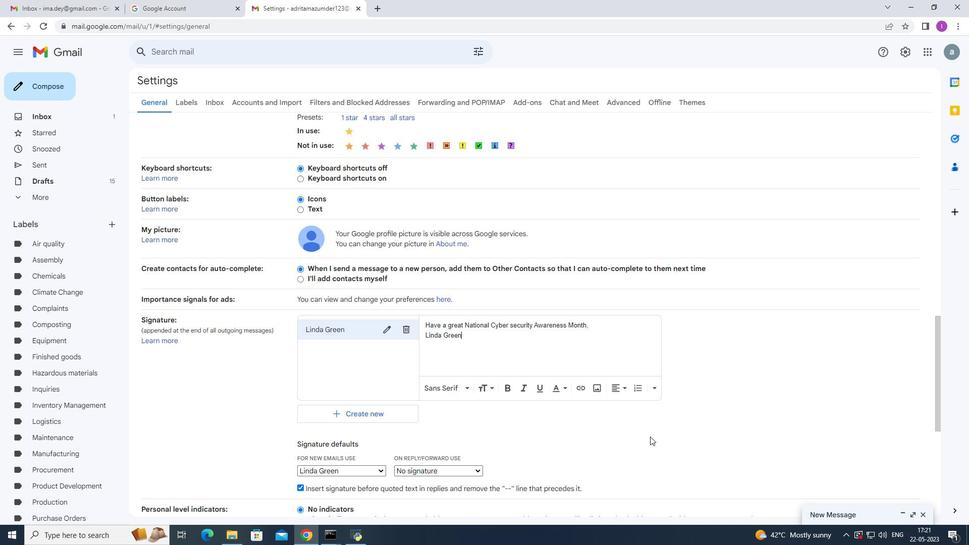 
Action: Mouse scrolled (639, 460) with delta (0, 0)
Screenshot: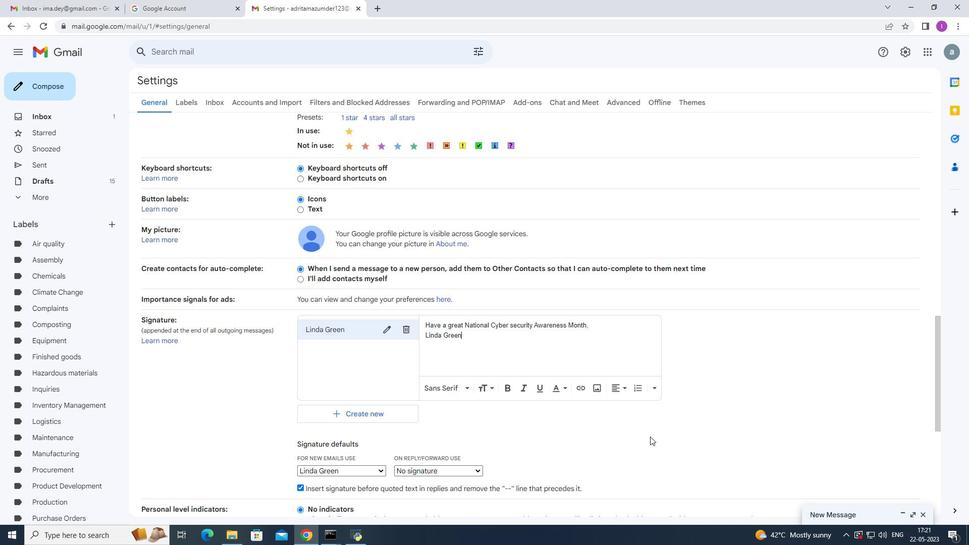 
Action: Mouse moved to (612, 473)
Screenshot: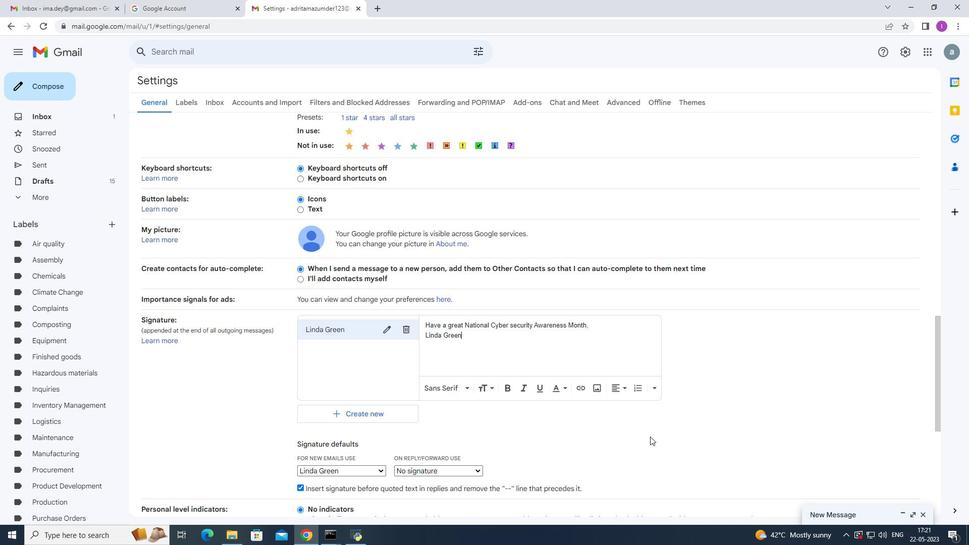 
Action: Mouse scrolled (636, 463) with delta (0, 0)
Screenshot: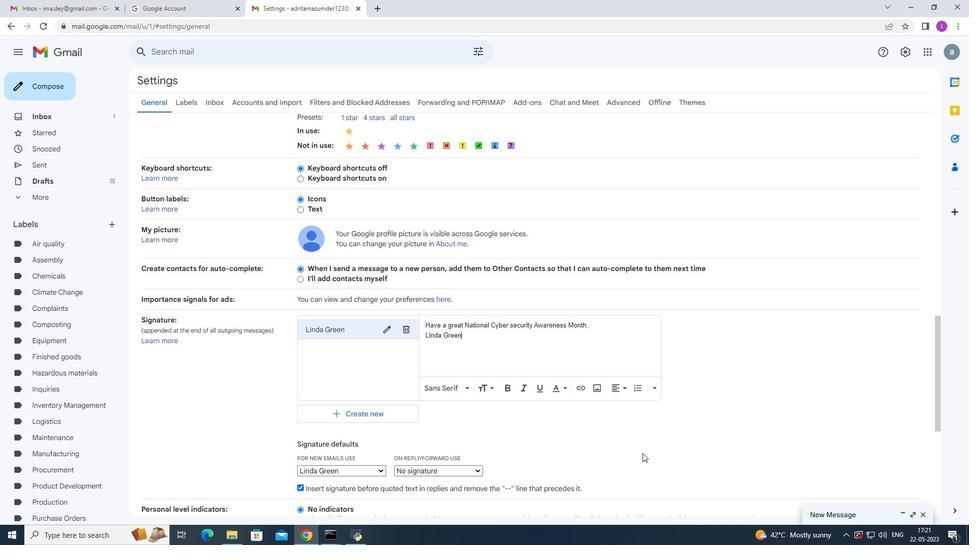 
Action: Mouse moved to (581, 470)
Screenshot: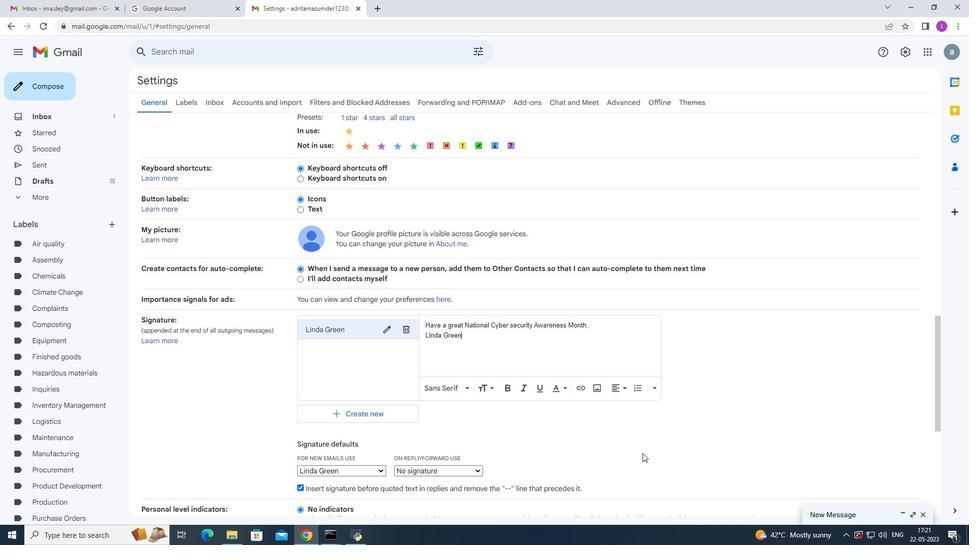 
Action: Mouse scrolled (634, 463) with delta (0, 0)
Screenshot: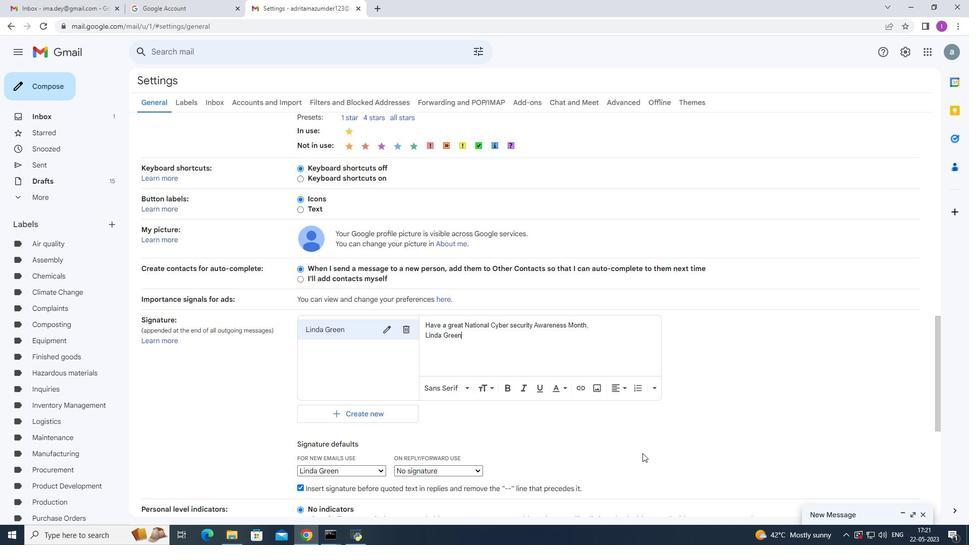 
Action: Mouse moved to (558, 465)
Screenshot: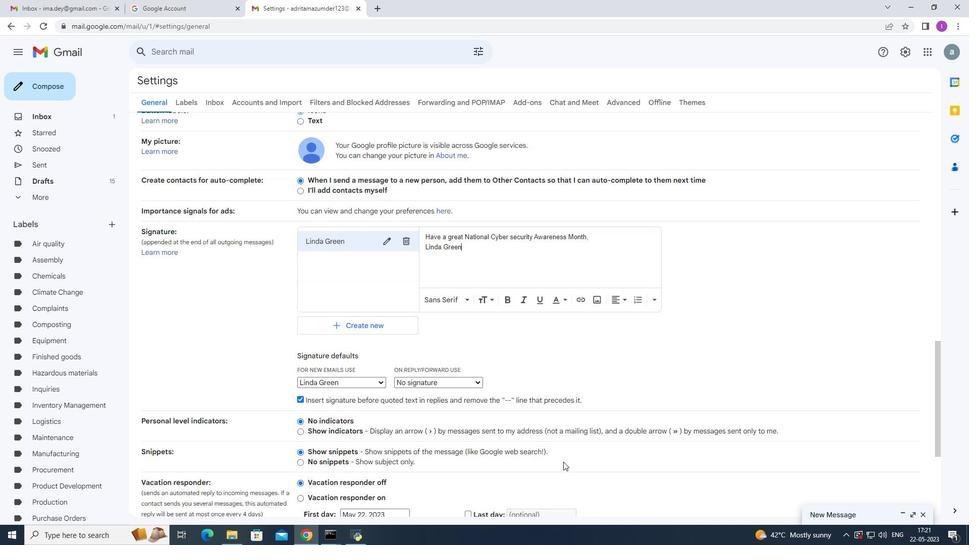
Action: Mouse scrolled (558, 464) with delta (0, 0)
Screenshot: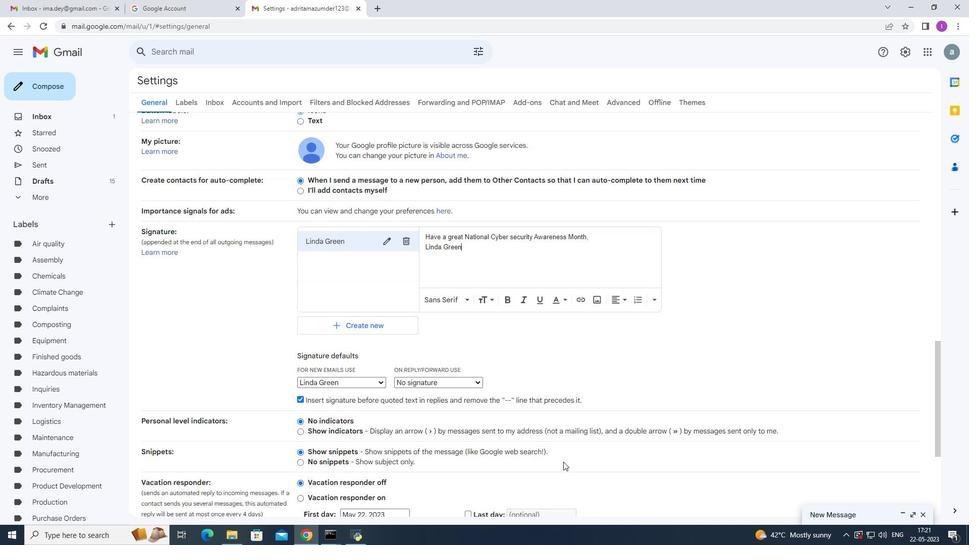 
Action: Mouse moved to (554, 467)
Screenshot: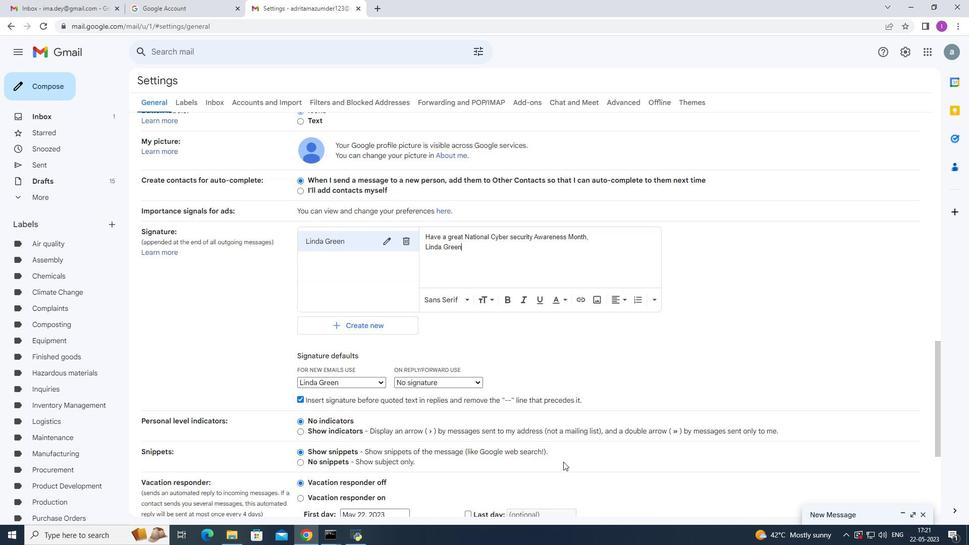 
Action: Mouse scrolled (556, 466) with delta (0, 0)
Screenshot: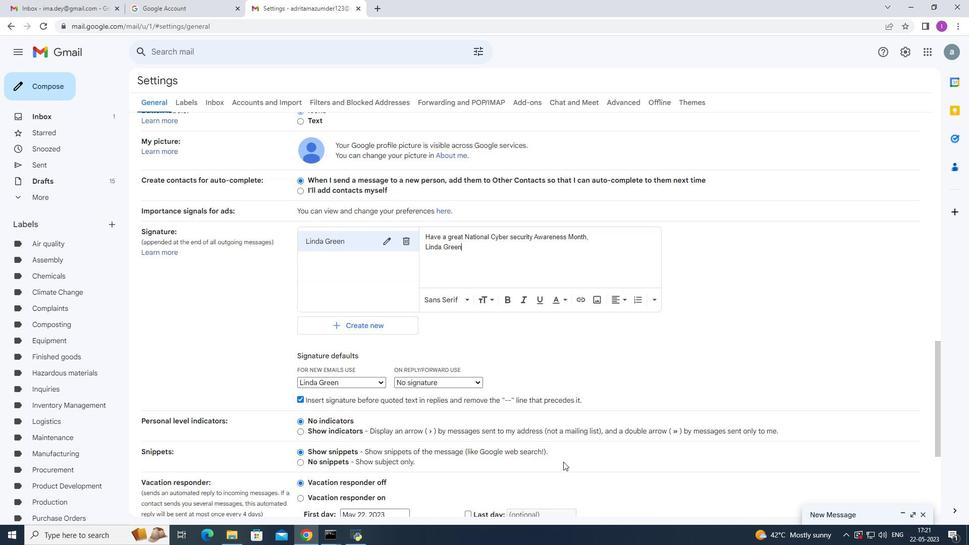 
Action: Mouse moved to (553, 467)
Screenshot: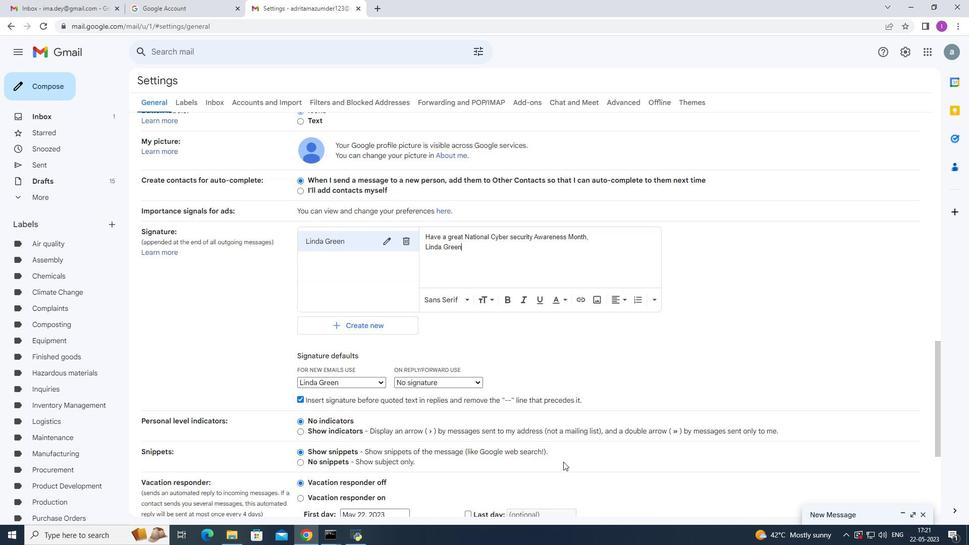 
Action: Mouse scrolled (554, 467) with delta (0, 0)
Screenshot: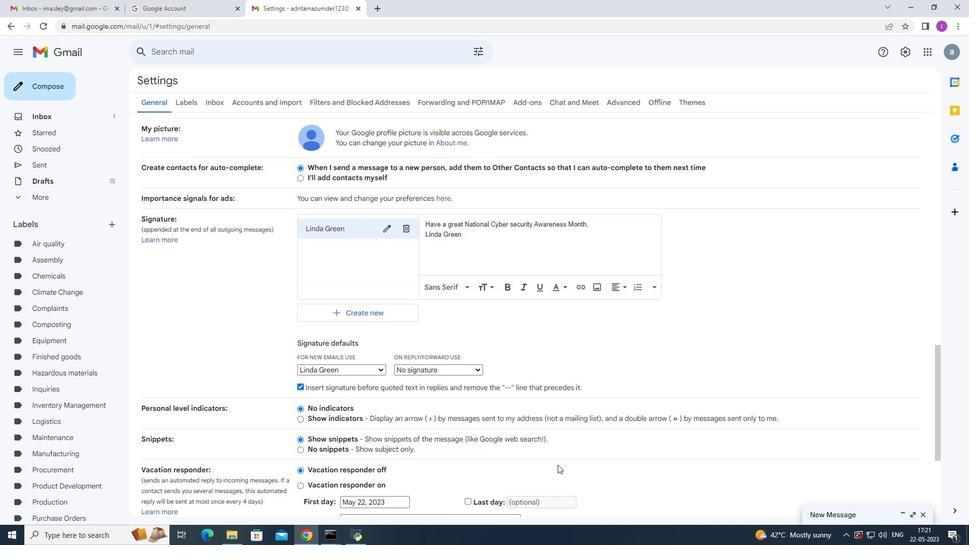 
Action: Mouse moved to (553, 467)
Screenshot: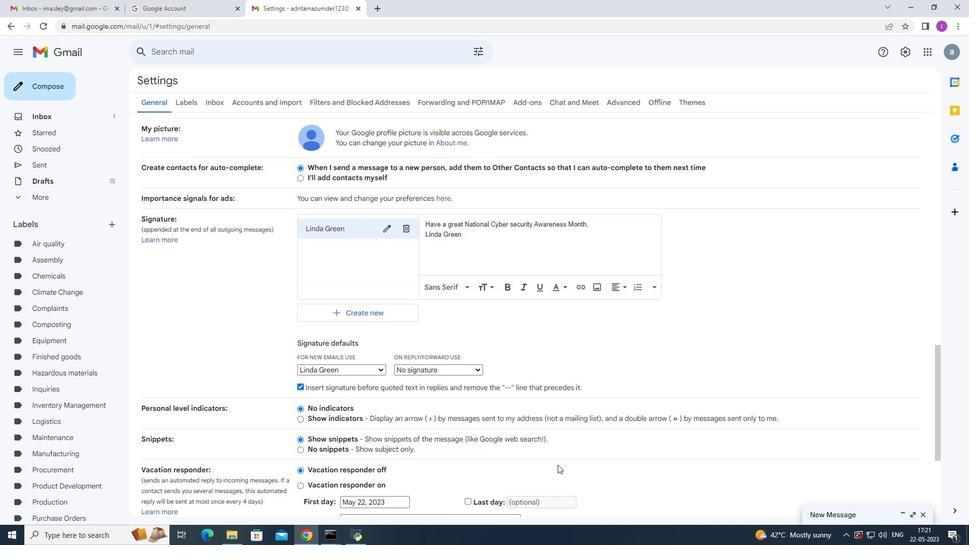 
Action: Mouse scrolled (553, 466) with delta (0, 0)
Screenshot: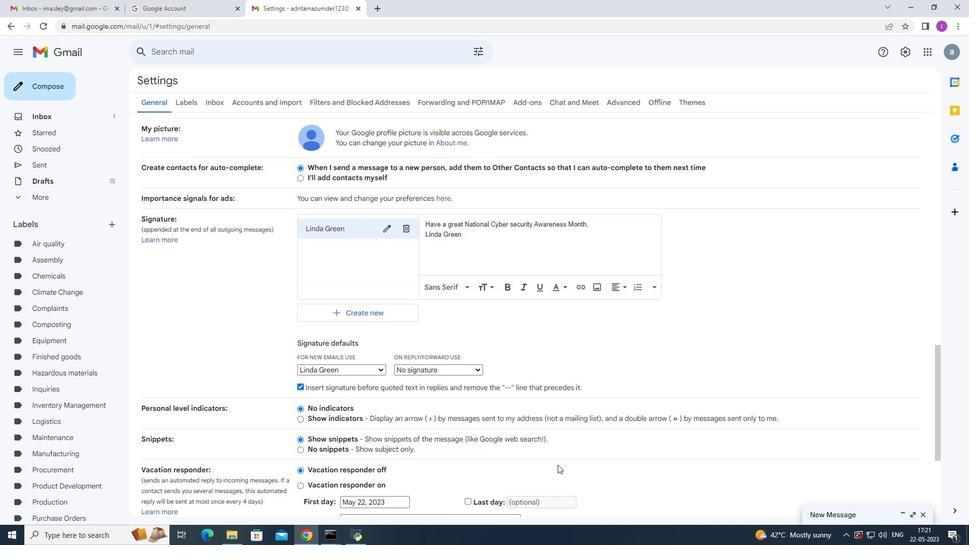 
Action: Mouse moved to (540, 462)
Screenshot: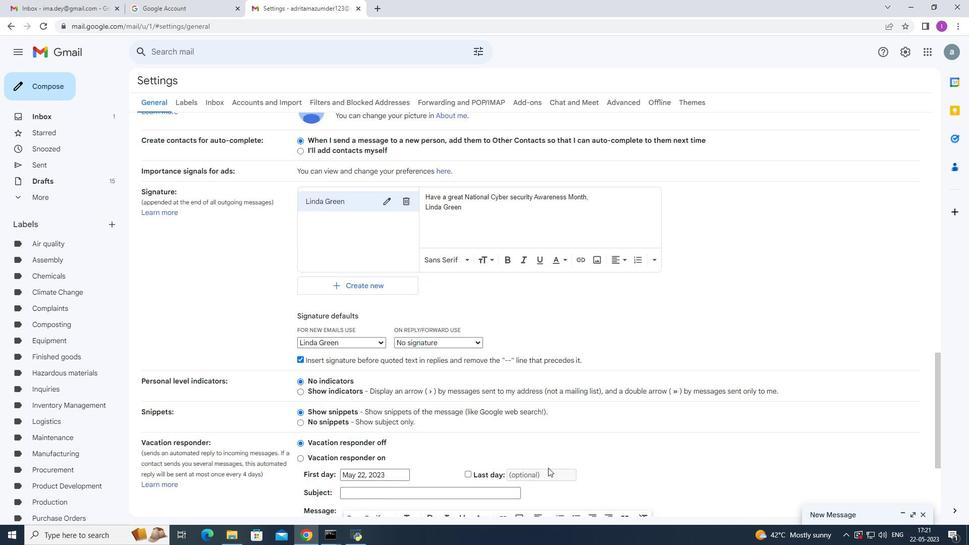 
Action: Mouse scrolled (540, 461) with delta (0, 0)
Screenshot: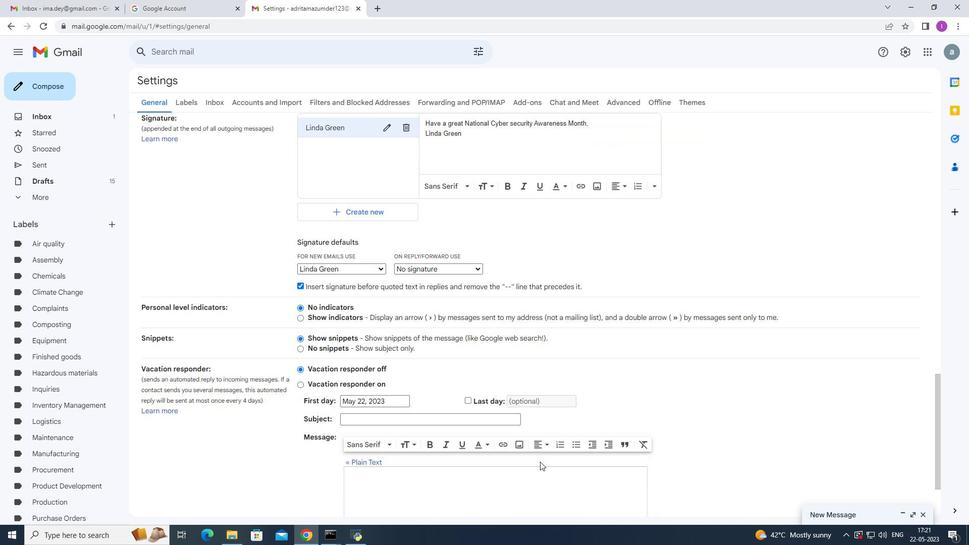 
Action: Mouse scrolled (540, 461) with delta (0, 0)
Screenshot: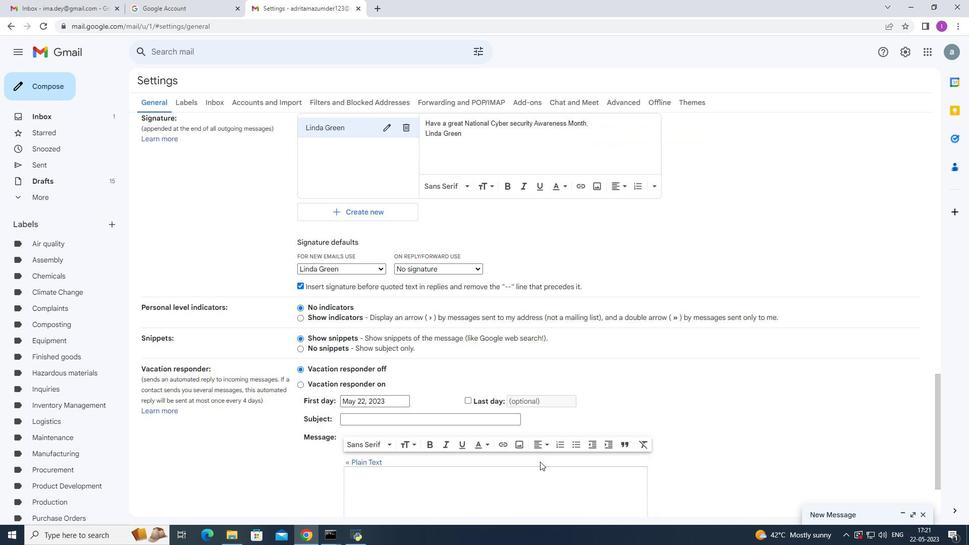 
Action: Mouse scrolled (540, 462) with delta (0, 0)
Screenshot: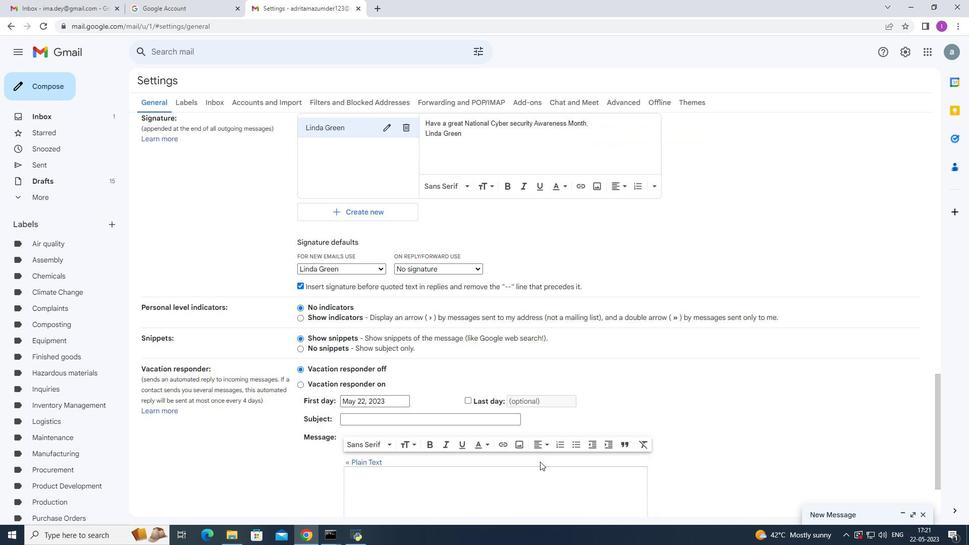 
Action: Mouse scrolled (540, 461) with delta (0, 0)
Screenshot: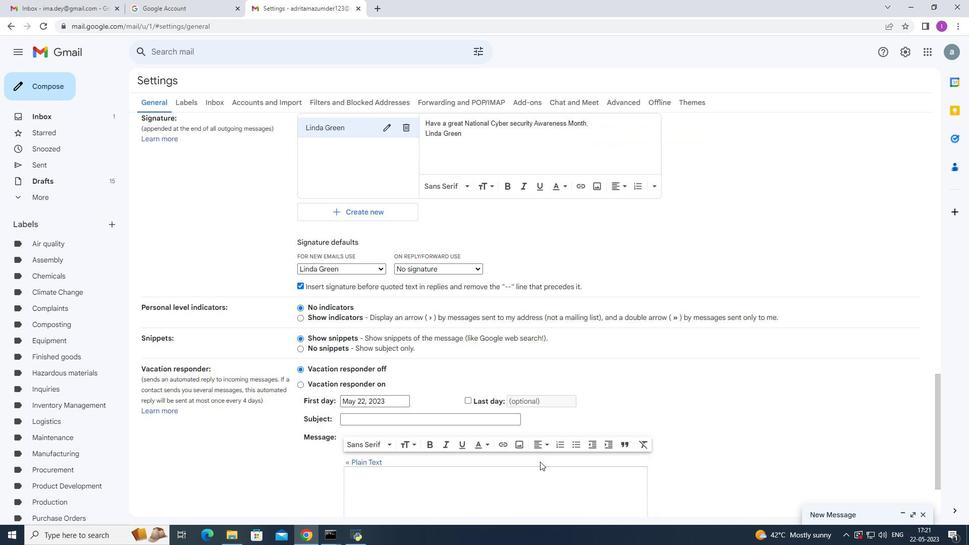 
Action: Mouse moved to (537, 461)
Screenshot: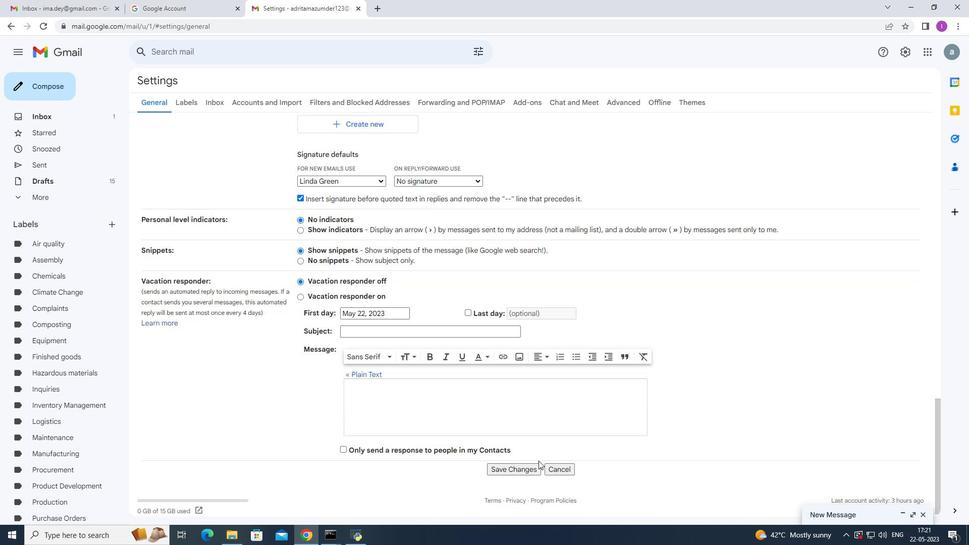 
Action: Mouse scrolled (537, 460) with delta (0, 0)
Screenshot: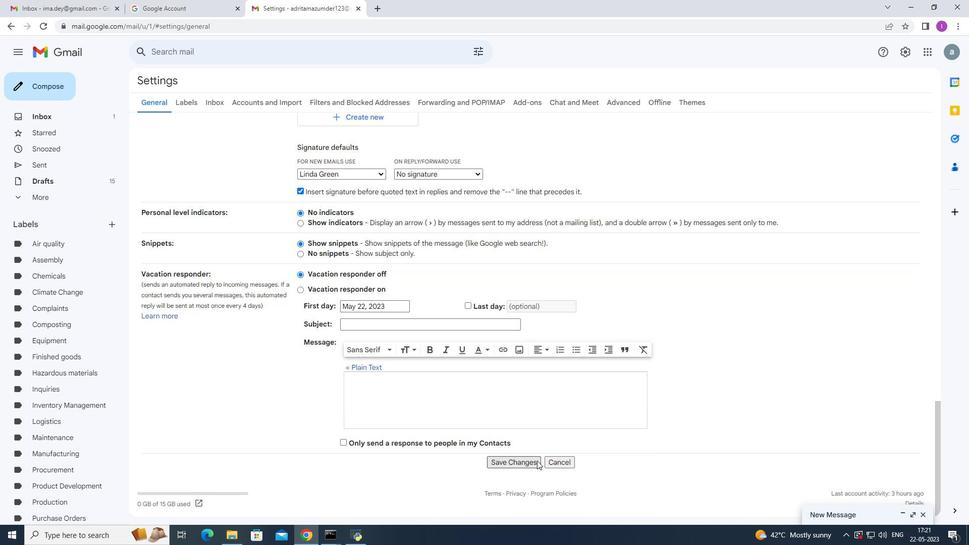 
Action: Mouse moved to (537, 464)
Screenshot: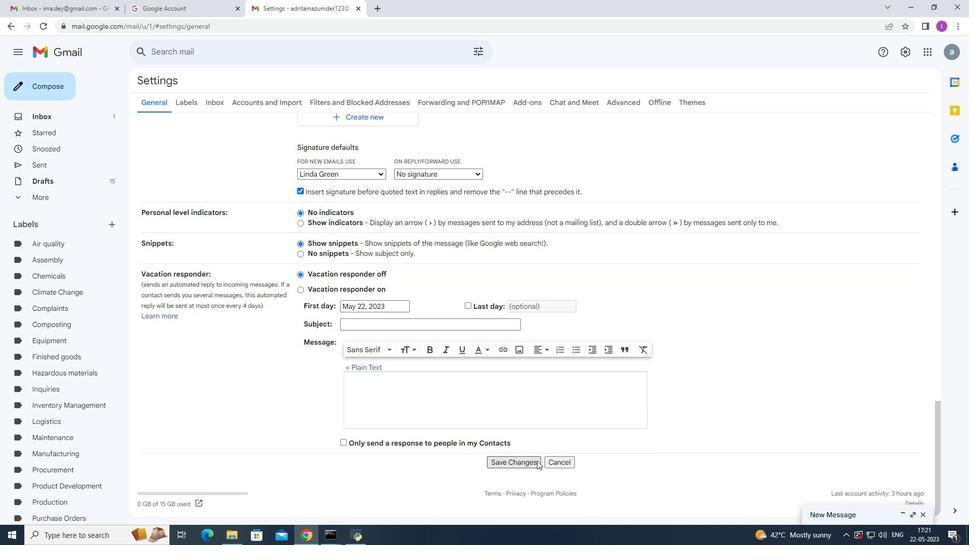 
Action: Mouse scrolled (537, 462) with delta (0, 0)
Screenshot: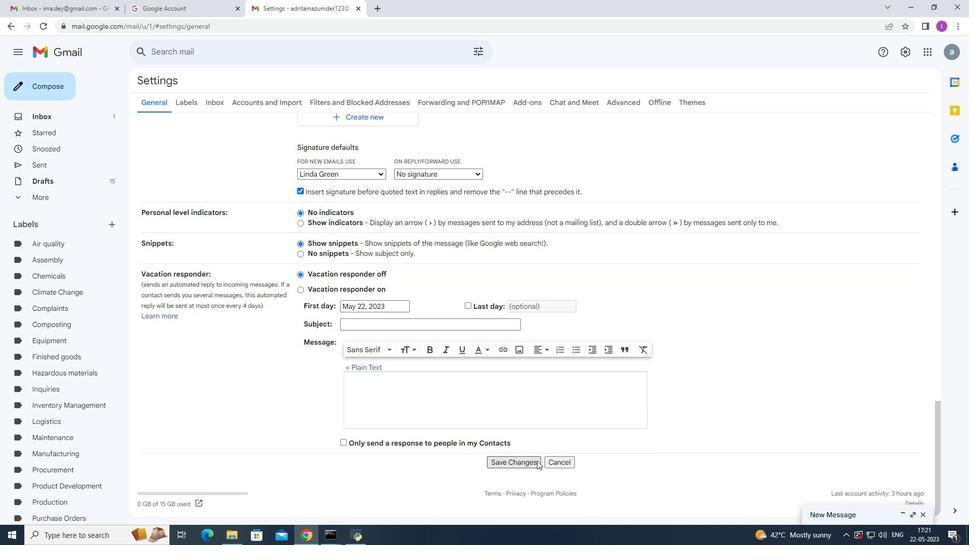 
Action: Mouse scrolled (537, 463) with delta (0, 0)
Screenshot: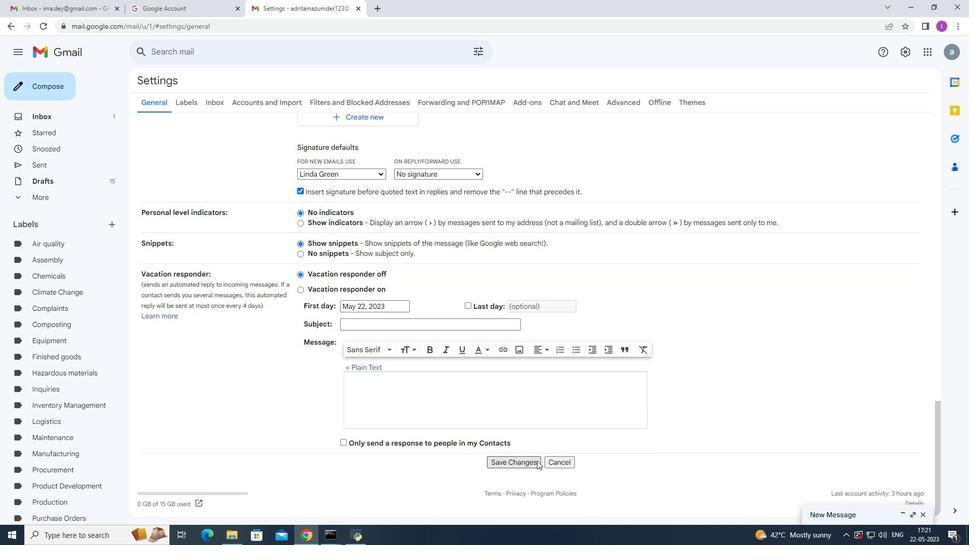 
Action: Mouse moved to (536, 465)
Screenshot: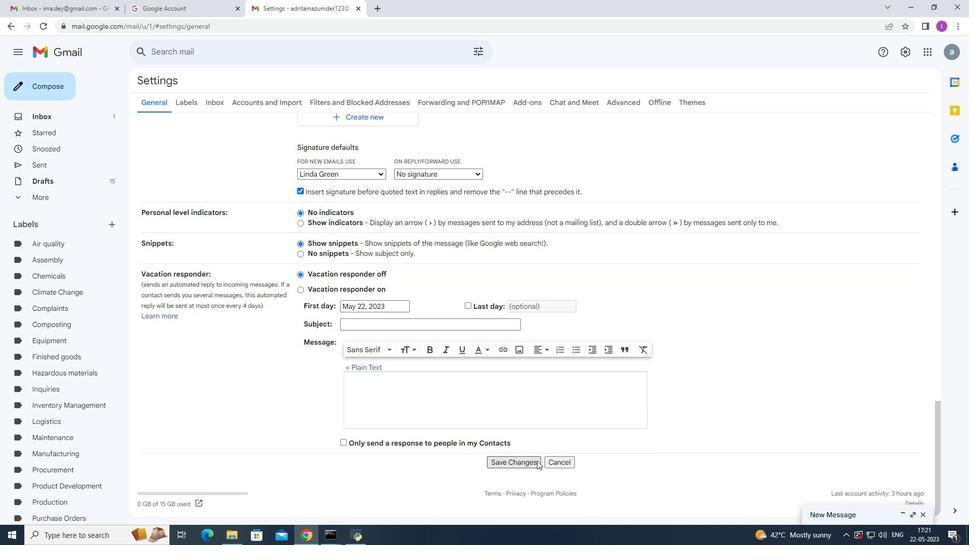 
Action: Mouse scrolled (537, 462) with delta (0, 0)
Screenshot: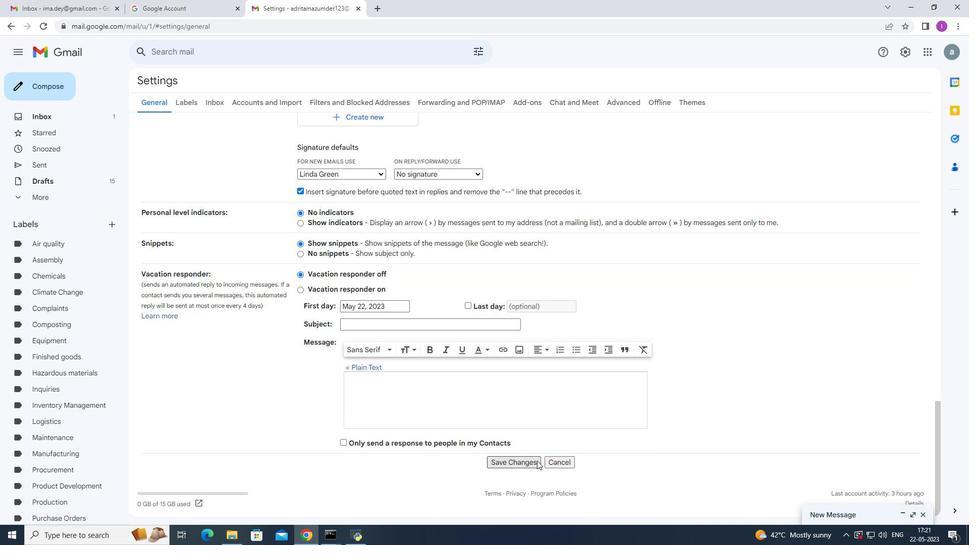 
Action: Mouse moved to (513, 461)
Screenshot: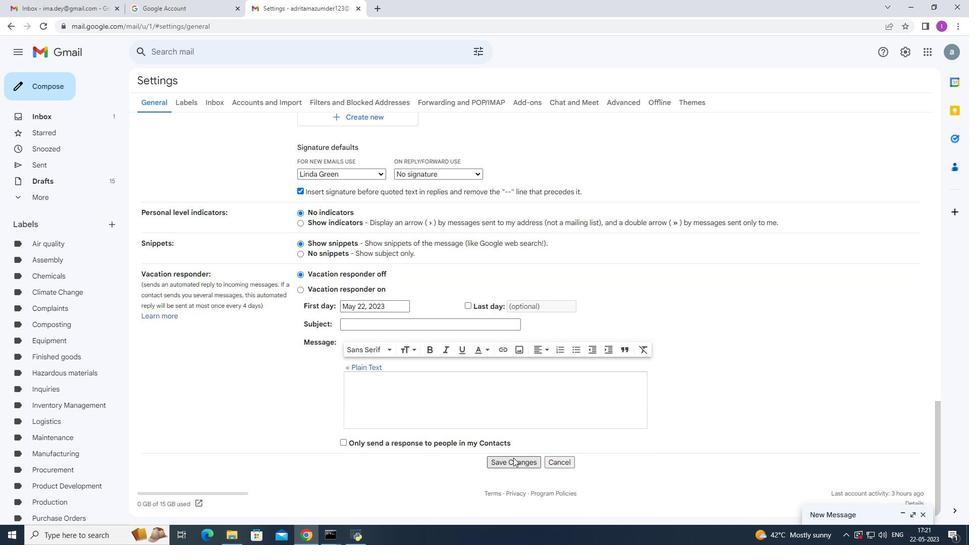 
Action: Mouse pressed left at (513, 461)
Screenshot: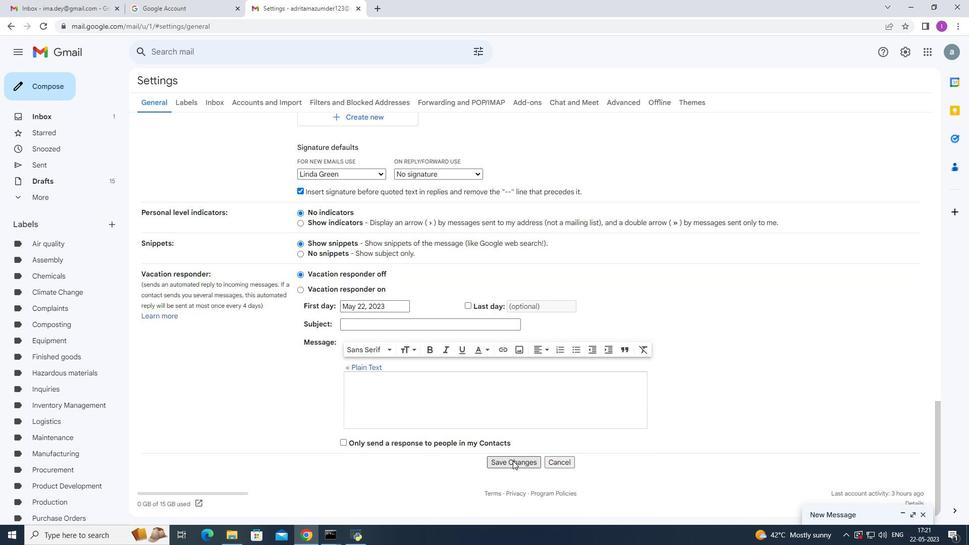 
Action: Mouse moved to (51, 83)
Screenshot: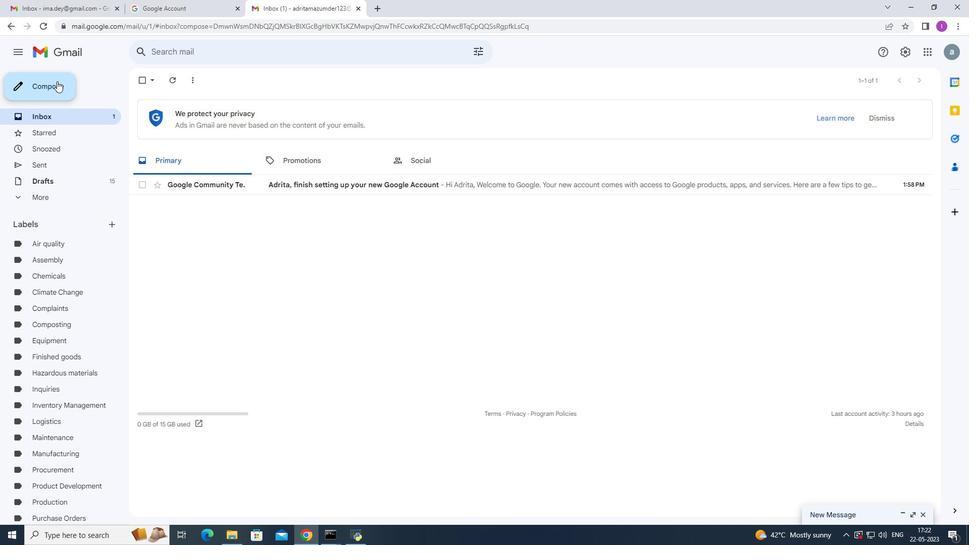 
Action: Mouse pressed left at (51, 83)
Screenshot: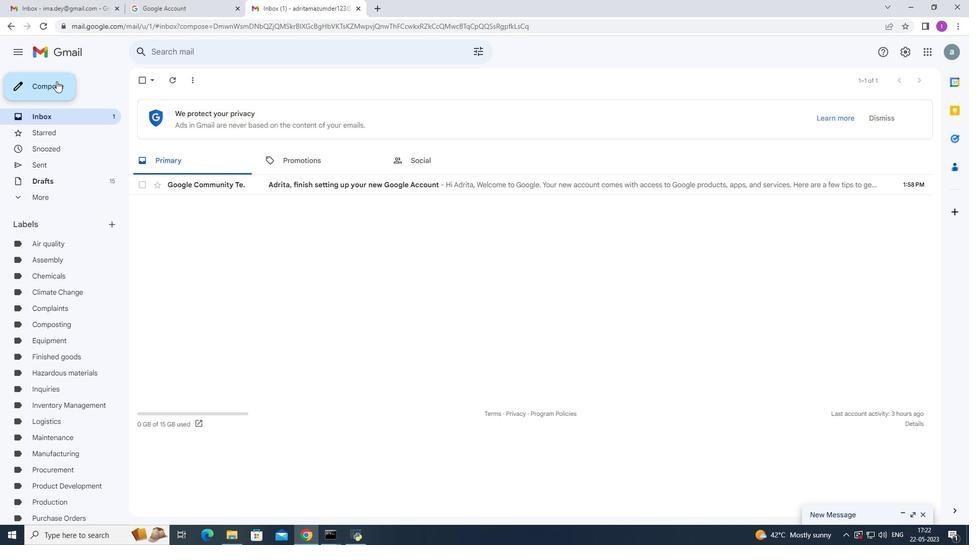 
Action: Mouse moved to (689, 246)
Screenshot: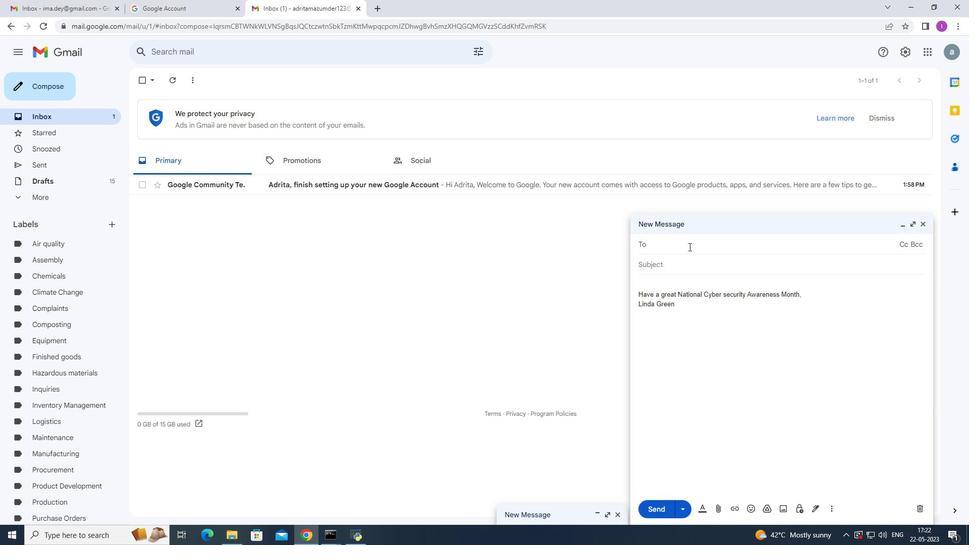 
Action: Key pressed so
Screenshot: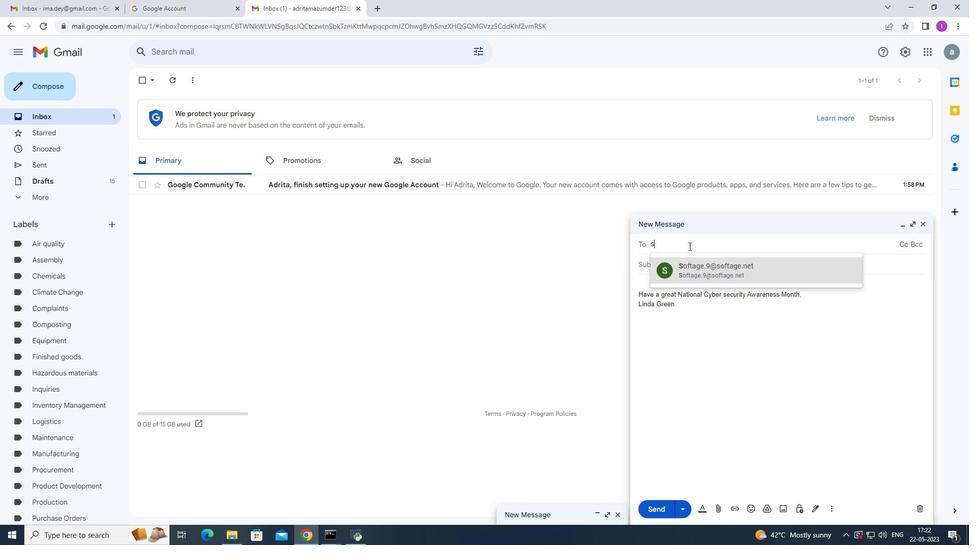 
Action: Mouse moved to (690, 262)
Screenshot: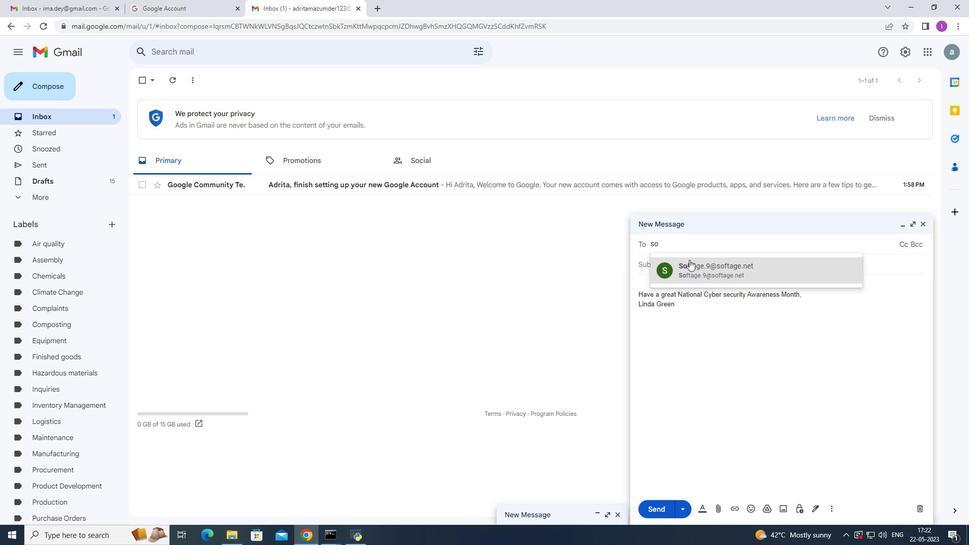 
Action: Mouse pressed left at (690, 262)
Screenshot: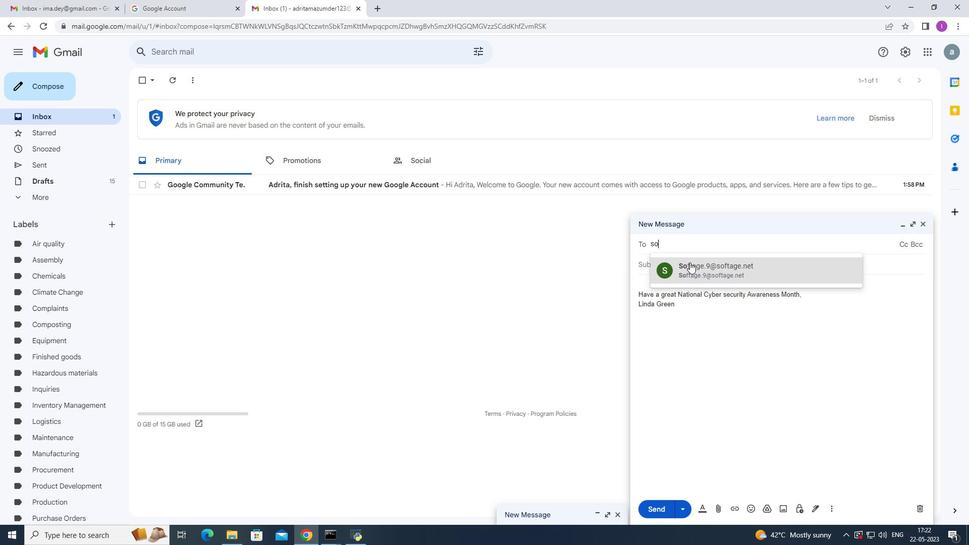 
Action: Mouse moved to (831, 510)
Screenshot: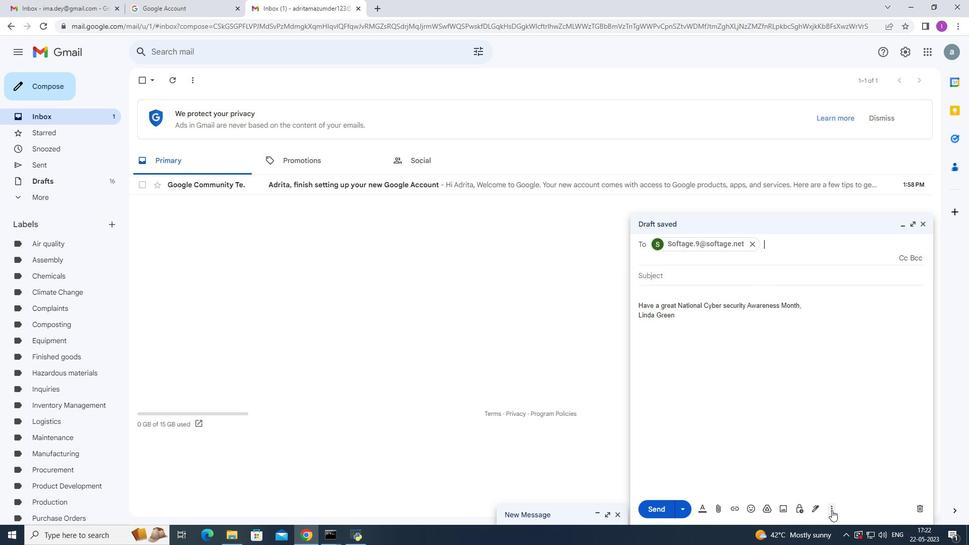 
Action: Mouse pressed left at (831, 510)
Screenshot: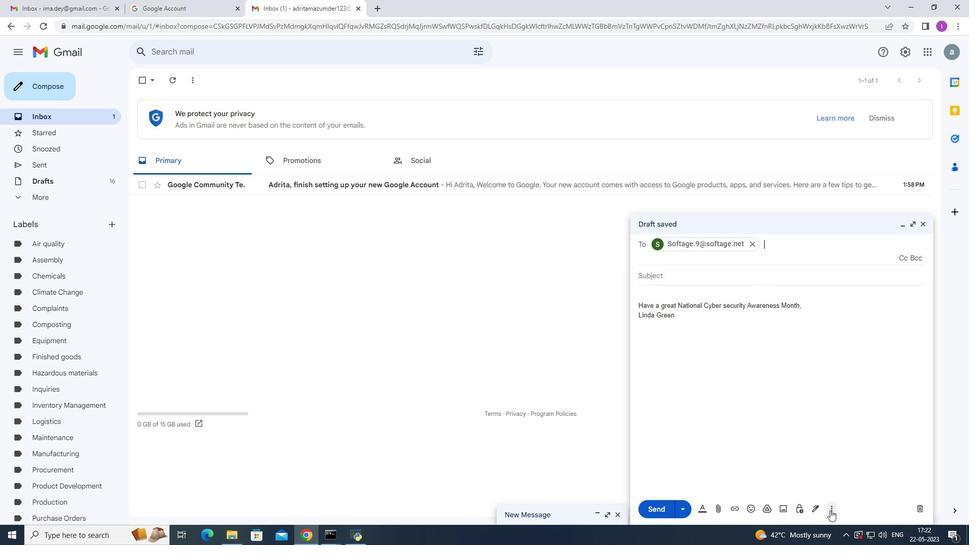 
Action: Mouse moved to (851, 417)
Screenshot: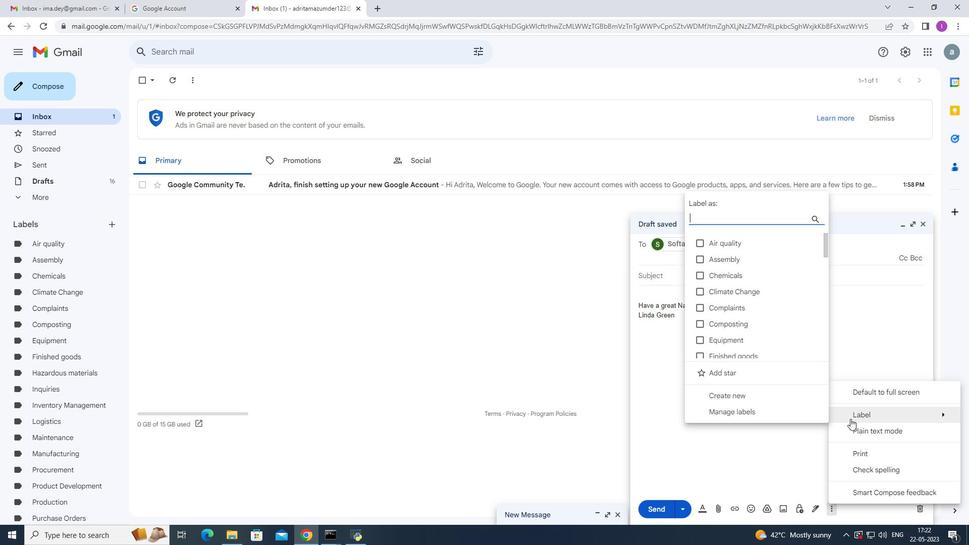 
Action: Mouse pressed left at (851, 417)
Screenshot: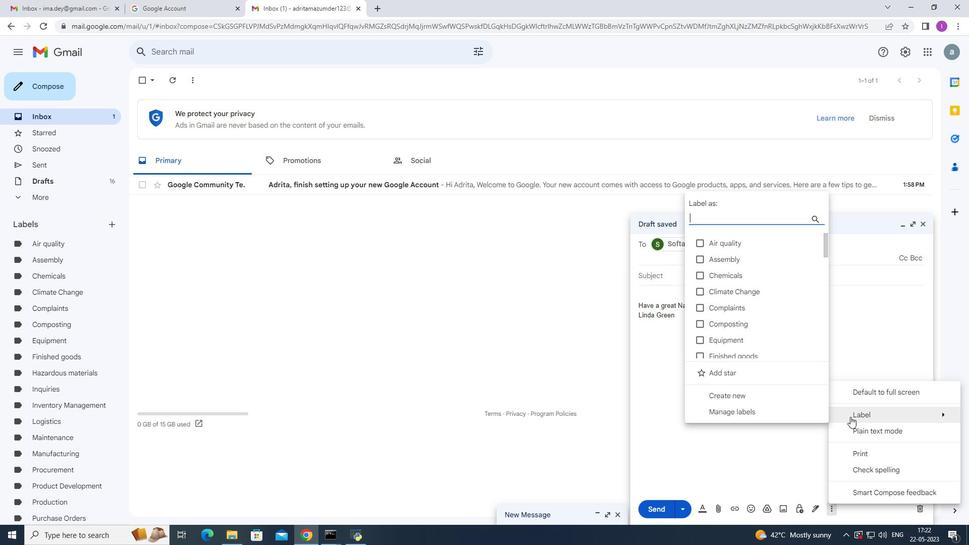 
Action: Mouse moved to (715, 219)
Screenshot: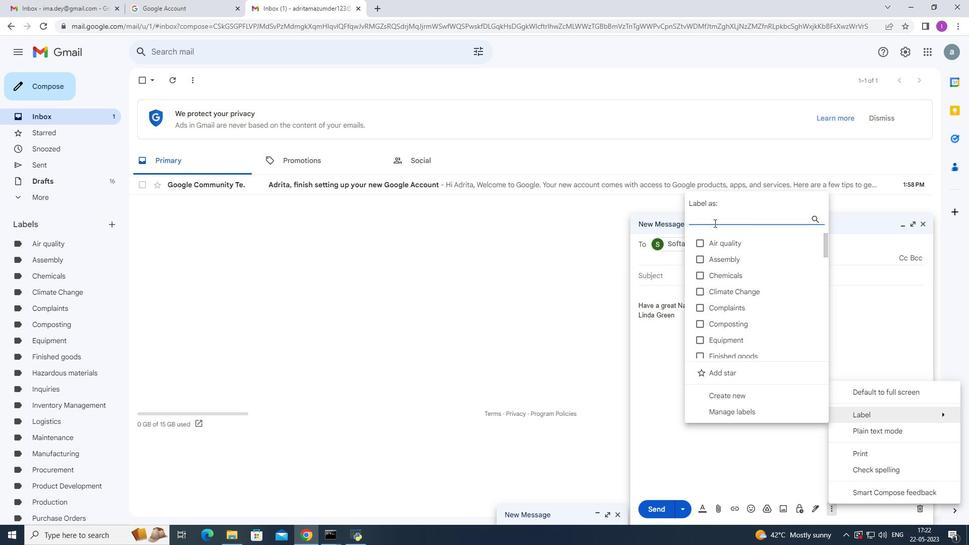 
Action: Key pressed <Key.shift><Key.shift><Key.shift><Key.shift><Key.shift><Key.shift><Key.shift><Key.shift><Key.shift><Key.shift><Key.shift><Key.shift><Key.shift><Key.shift><Key.shift><Key.shift><Key.shift><Key.shift><Key.shift><Key.shift><Key.shift><Key.shift><Key.shift><Key.shift><Key.shift><Key.shift><Key.shift><Key.shift><Key.shift><Key.shift><Key.shift><Key.shift><Key.shift><Key.shift><Key.shift><Key.shift><Key.shift><Key.shift><Key.shift><Key.shift><Key.shift><Key.shift><Key.shift><Key.shift><Key.shift><Key.shift><Key.shift><Key.shift><Key.shift><Key.shift><Key.shift><Key.shift><Key.shift><Key.shift><Key.shift><Key.shift><Key.shift><Key.shift><Key.shift><Key.shift><Key.shift><Key.shift><Key.shift><Key.shift><Key.shift><Key.shift><Key.shift><Key.shift><Key.shift><Key.shift><Key.shift><Key.shift><Key.shift><Key.shift><Key.shift><Key.shift><Key.shift><Key.shift><Key.shift><Key.shift><Key.shift><Key.shift><Key.shift><Key.shift><Key.shift><Key.shift><Key.shift><Key.shift><Key.shift><Key.shift><Key.shift><Key.shift><Key.shift><Key.shift><Key.shift><Key.shift><Key.shift><Key.shift><Key.shift><Key.shift><Key.shift><Key.shift><Key.shift><Key.shift><Key.shift><Key.shift><Key.shift><Key.shift><Key.shift><Key.shift><Key.shift><Key.shift><Key.shift><Key.shift><Key.shift><Key.shift><Key.shift><Key.shift><Key.shift><Key.shift><Key.shift><Key.shift><Key.shift><Key.shift><Key.shift><Key.shift><Key.shift><Key.shift><Key.shift><Key.shift><Key.shift><Key.shift><Key.shift><Key.shift><Key.shift><Key.shift><Key.shift><Key.shift><Key.shift><Key.shift><Key.shift><Key.shift><Key.shift><Key.shift><Key.shift><Key.shift><Key.shift><Key.shift><Key.shift><Key.shift><Key.shift><Key.shift><Key.shift>O<Key.backspace><Key.shift>Packing<Key.space><Key.shift><Key.shift><Key.shift><Key.shift><Key.shift><Key.shift><Key.shift><Key.shift><Key.shift><Key.shift><Key.shift><Key.shift><Key.shift><Key.shift><Key.shift><Key.shift><Key.shift>Slips
Screenshot: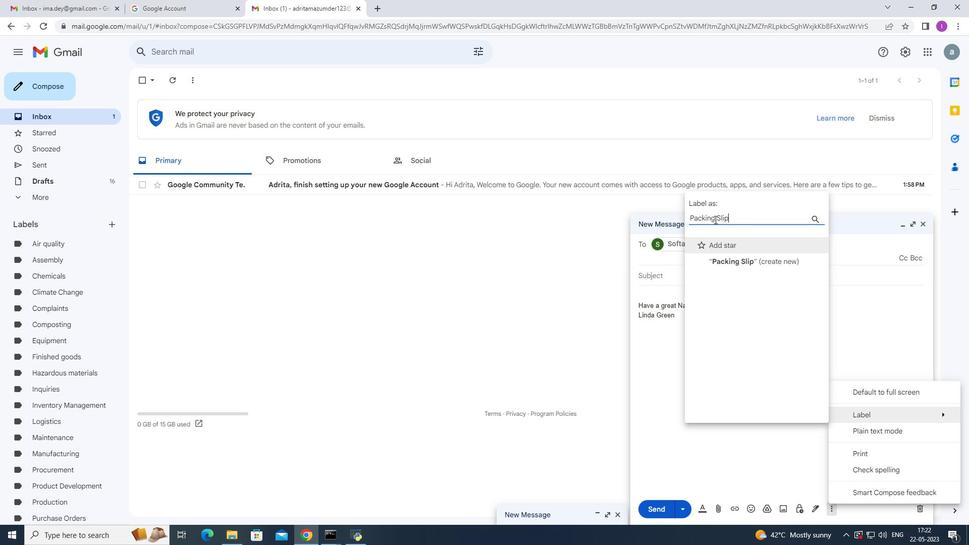 
Action: Mouse moved to (743, 263)
Screenshot: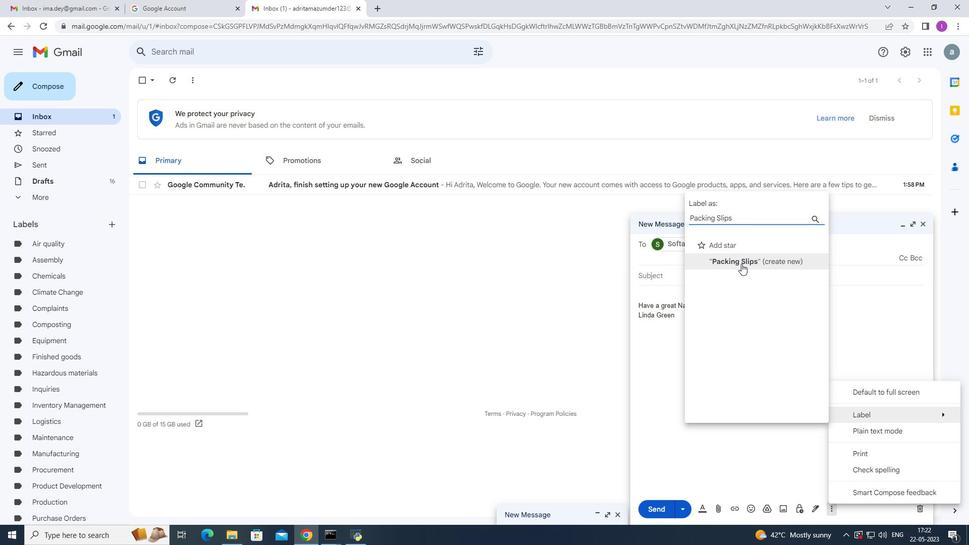 
Action: Mouse pressed left at (743, 263)
Screenshot: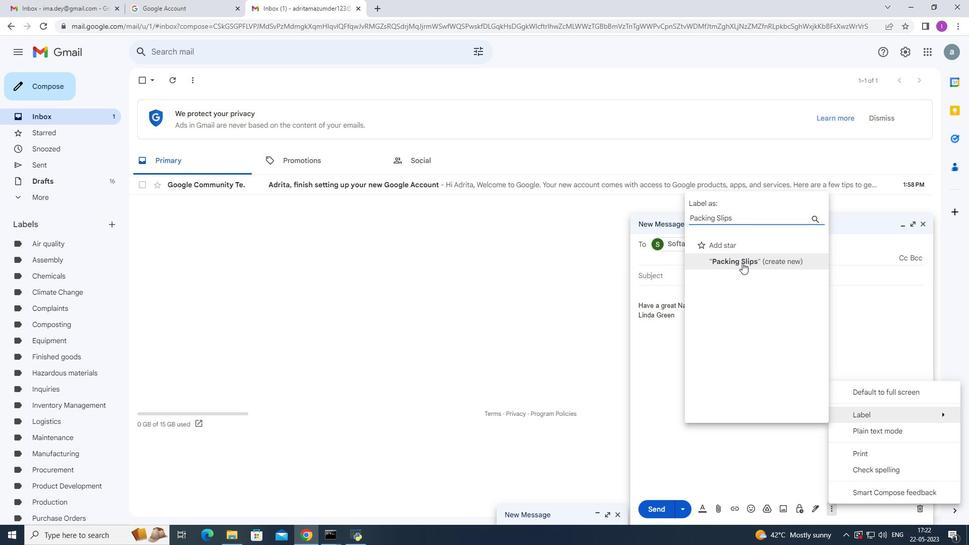 
Action: Mouse moved to (585, 320)
Screenshot: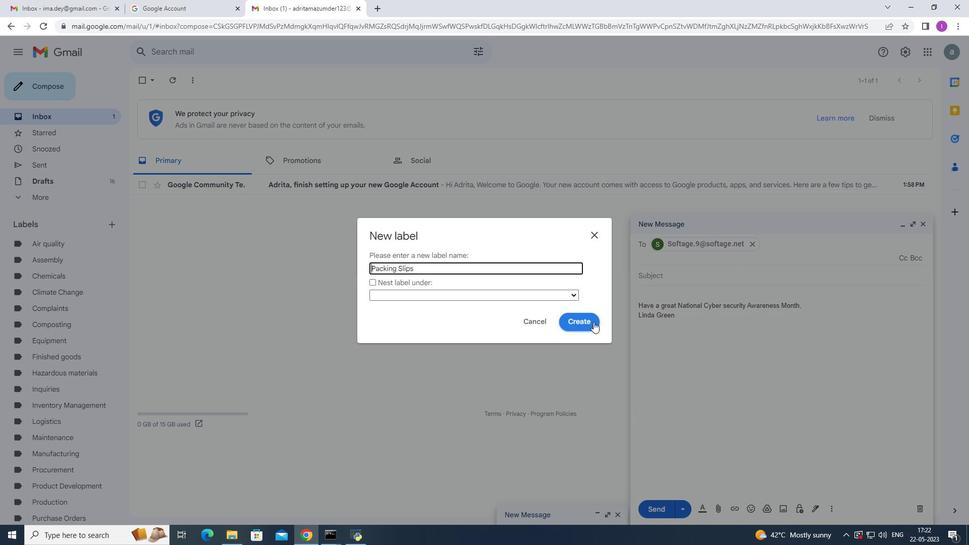 
Action: Mouse pressed left at (585, 320)
Screenshot: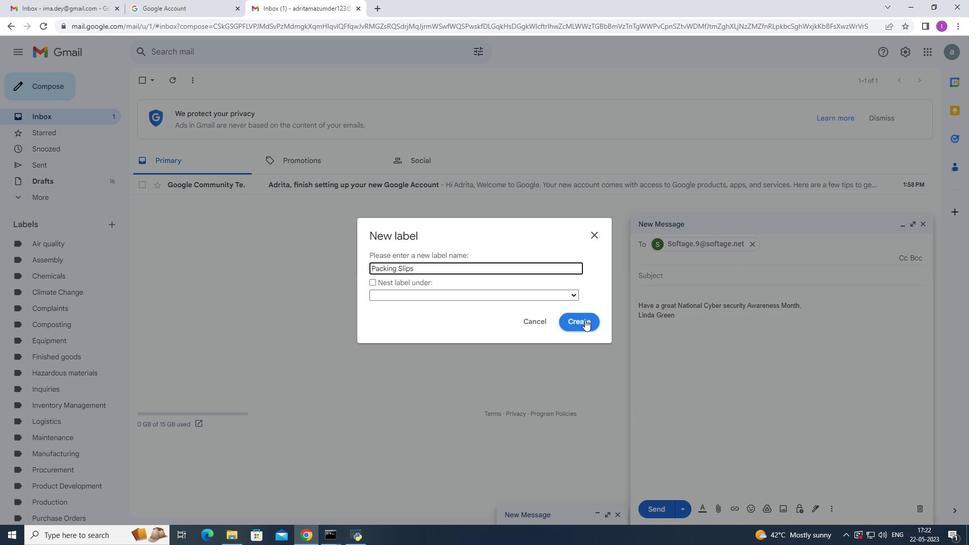 
Action: Mouse moved to (834, 515)
Screenshot: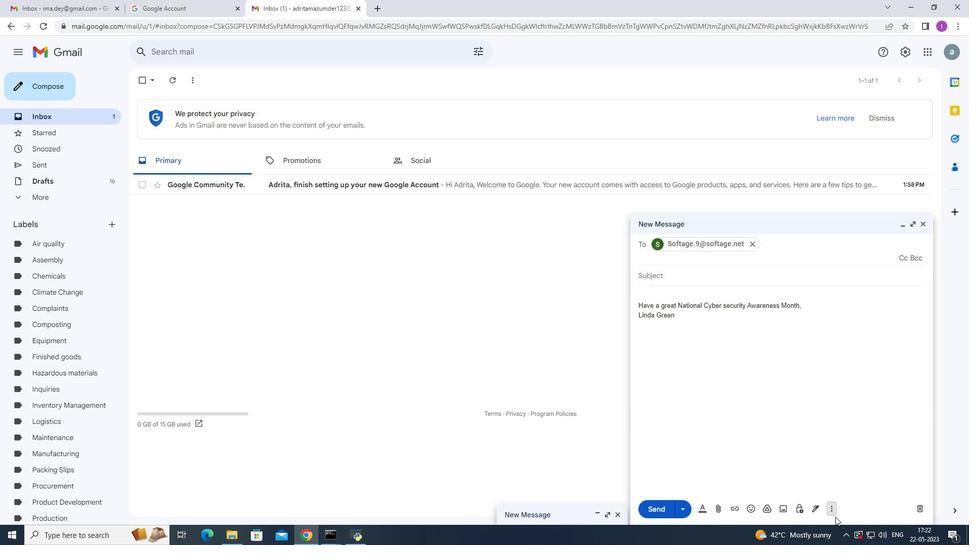 
Action: Mouse pressed left at (834, 515)
Screenshot: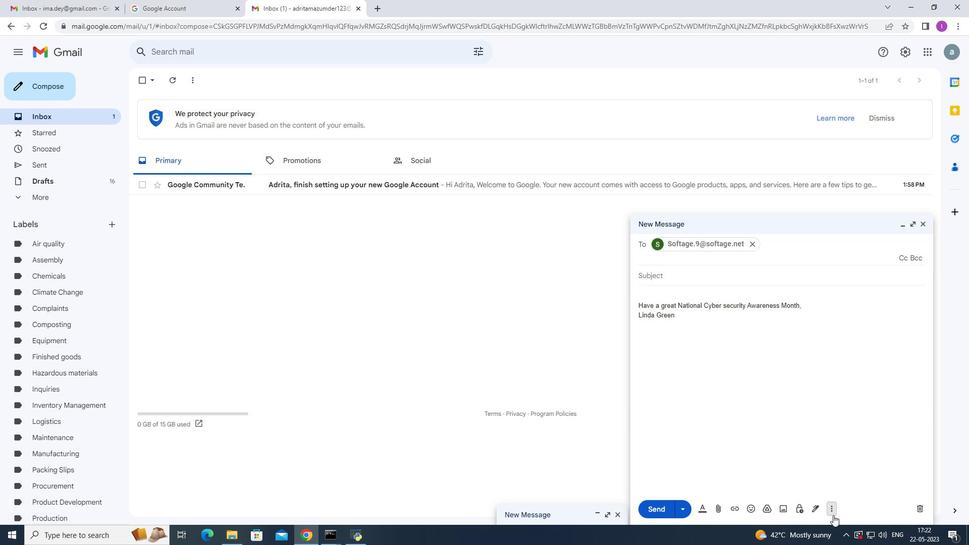 
Action: Mouse moved to (850, 416)
Screenshot: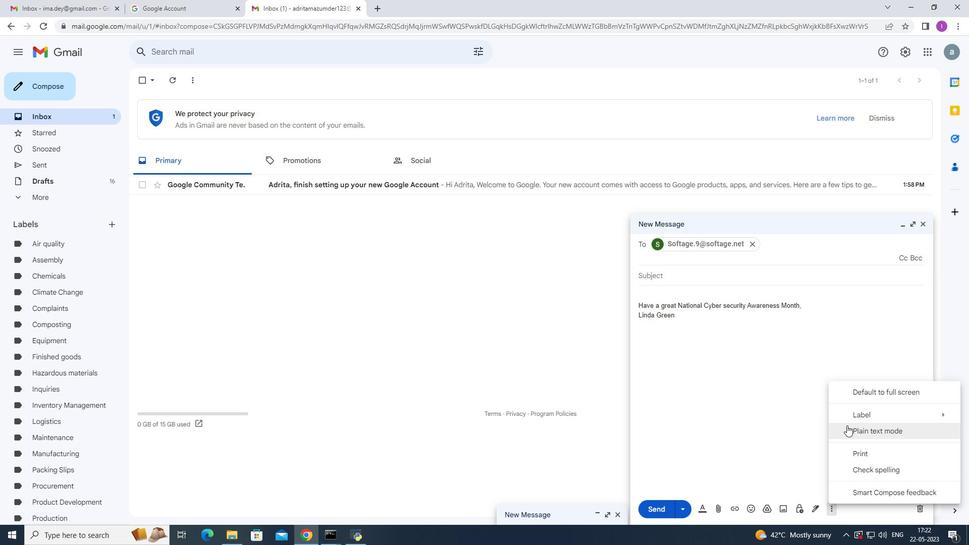 
Action: Mouse pressed left at (850, 416)
Screenshot: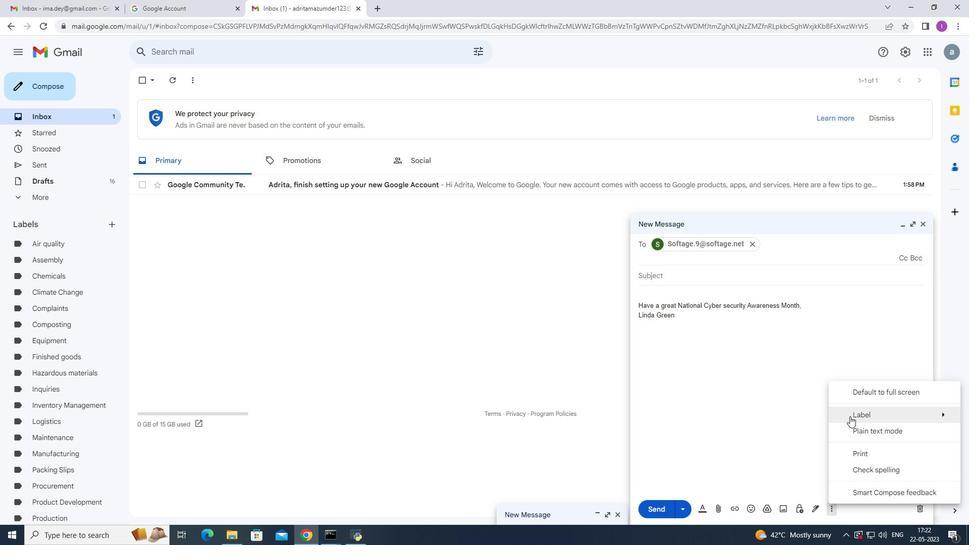 
Action: Mouse moved to (649, 431)
Screenshot: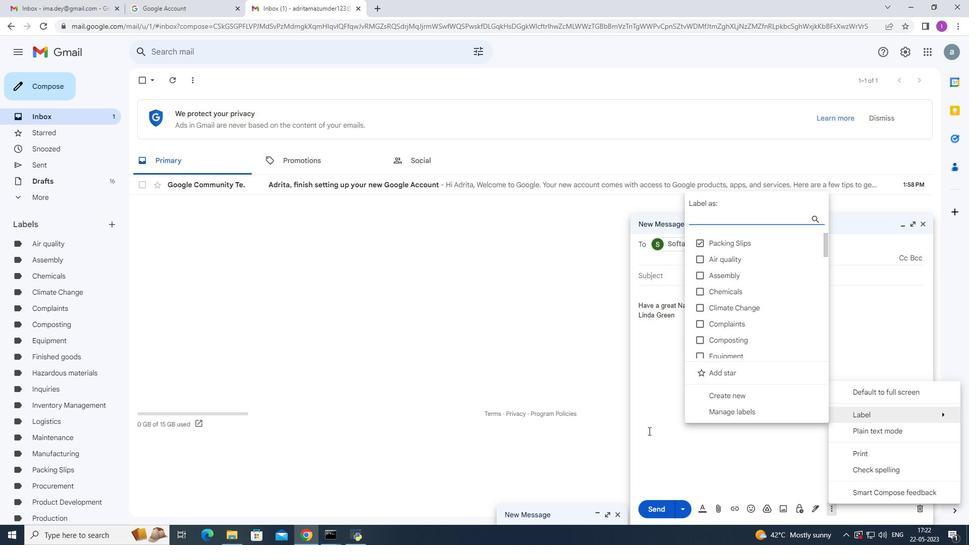 
Action: Mouse pressed left at (649, 431)
Screenshot: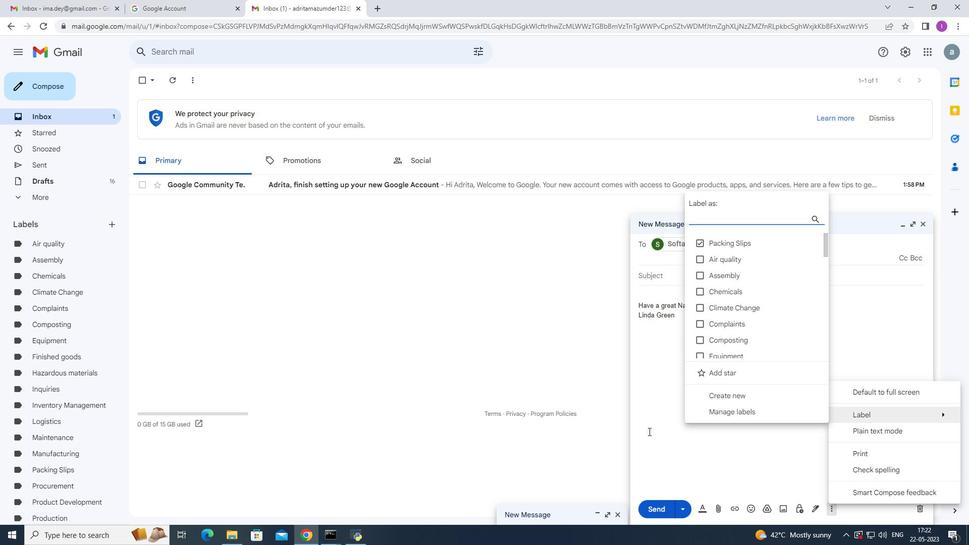 
Action: Mouse moved to (658, 530)
Screenshot: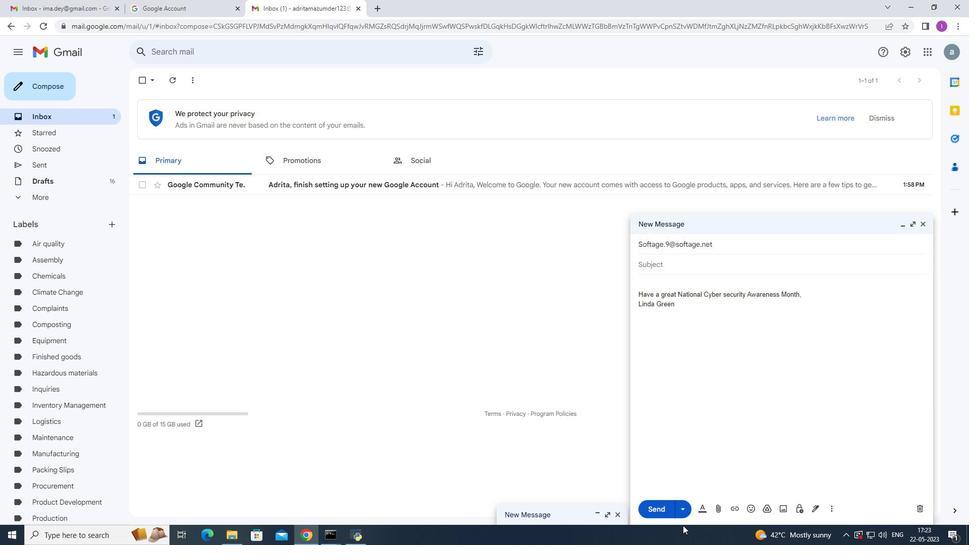 
